 Task: Search one way flight ticket for 2 adults, 2 children, 2 infants in seat in first from St. Cloud: St. Cloud Regional Airport to Jacksonville: Albert J. Ellis Airport on 5-3-2023. Choice of flights is Sun country airlines. Number of bags: 1 checked bag. Price is upto 91000. Outbound departure time preference is 0:00.
Action: Mouse moved to (227, 342)
Screenshot: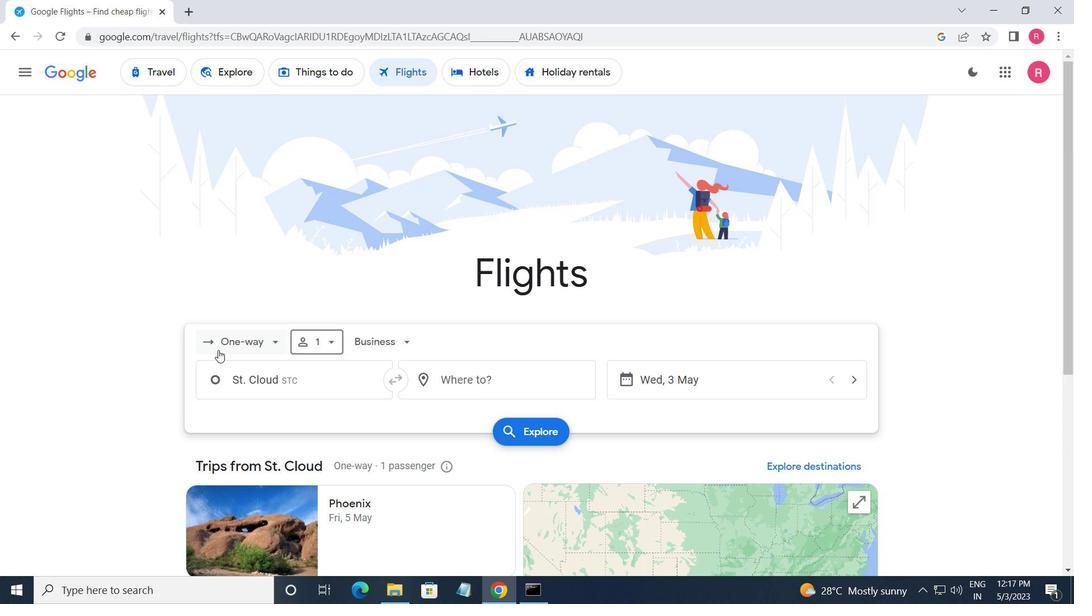 
Action: Mouse pressed left at (227, 342)
Screenshot: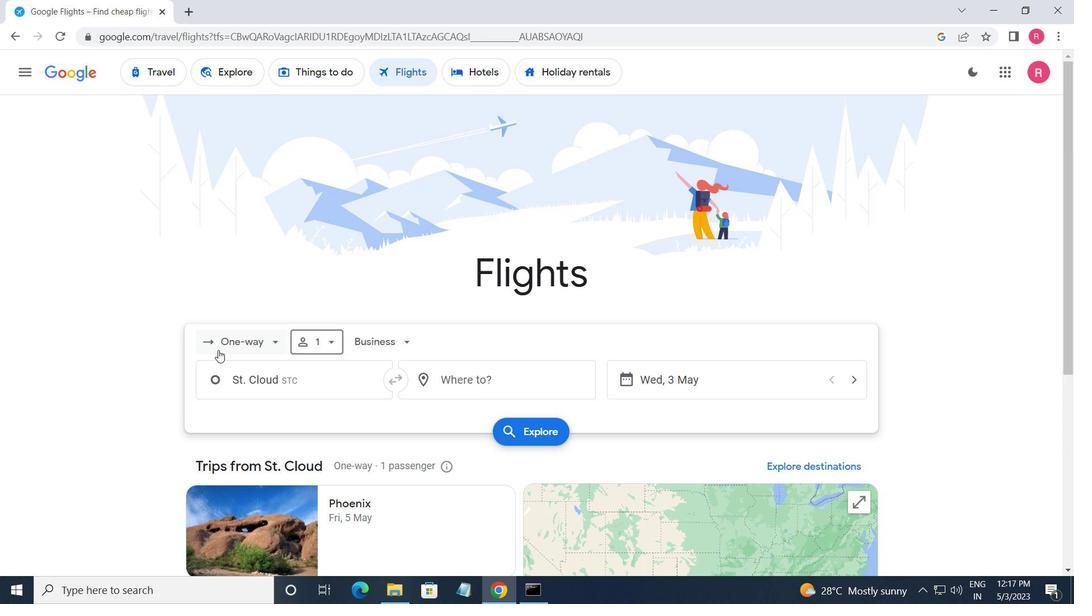 
Action: Mouse moved to (264, 412)
Screenshot: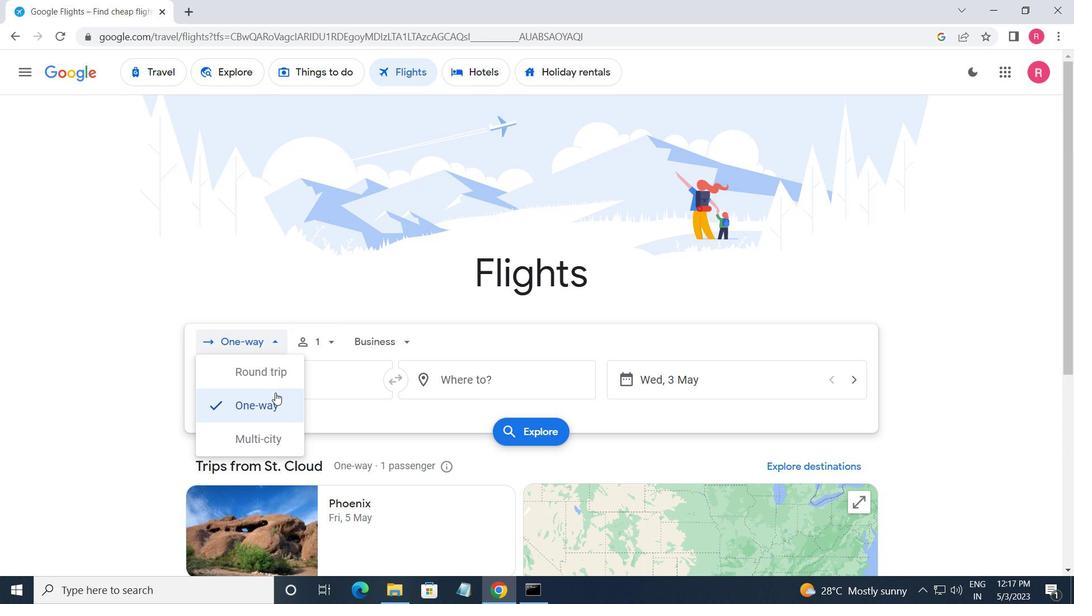 
Action: Mouse pressed left at (264, 412)
Screenshot: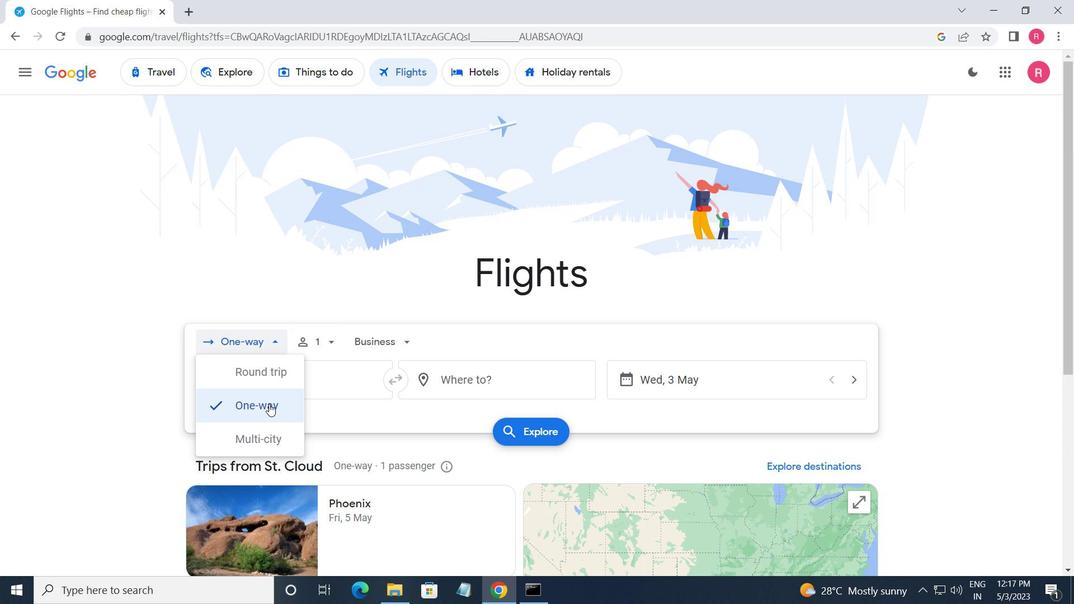 
Action: Mouse moved to (307, 344)
Screenshot: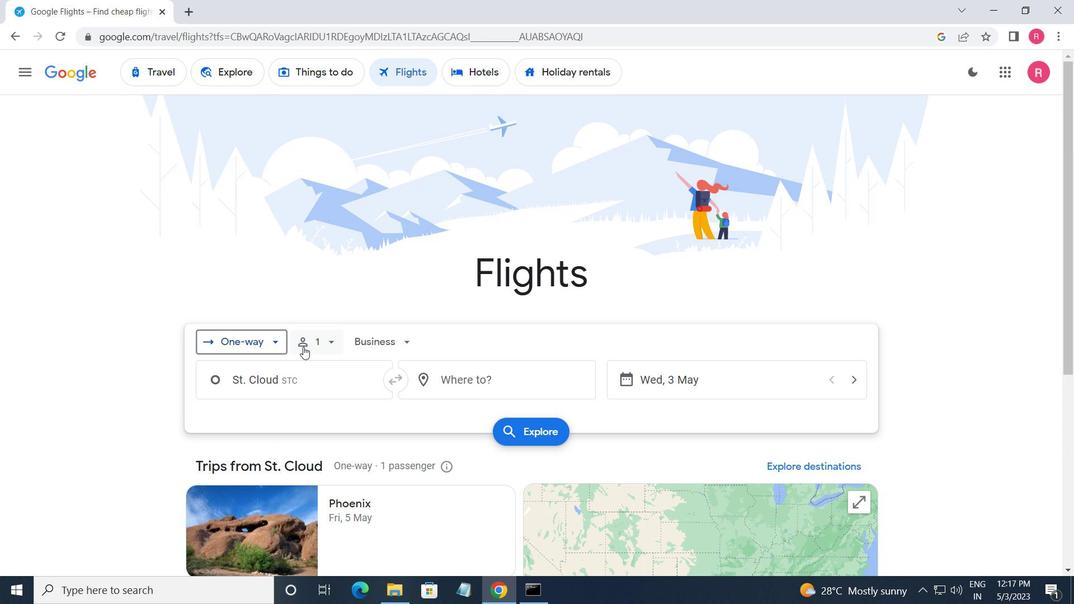 
Action: Mouse pressed left at (307, 344)
Screenshot: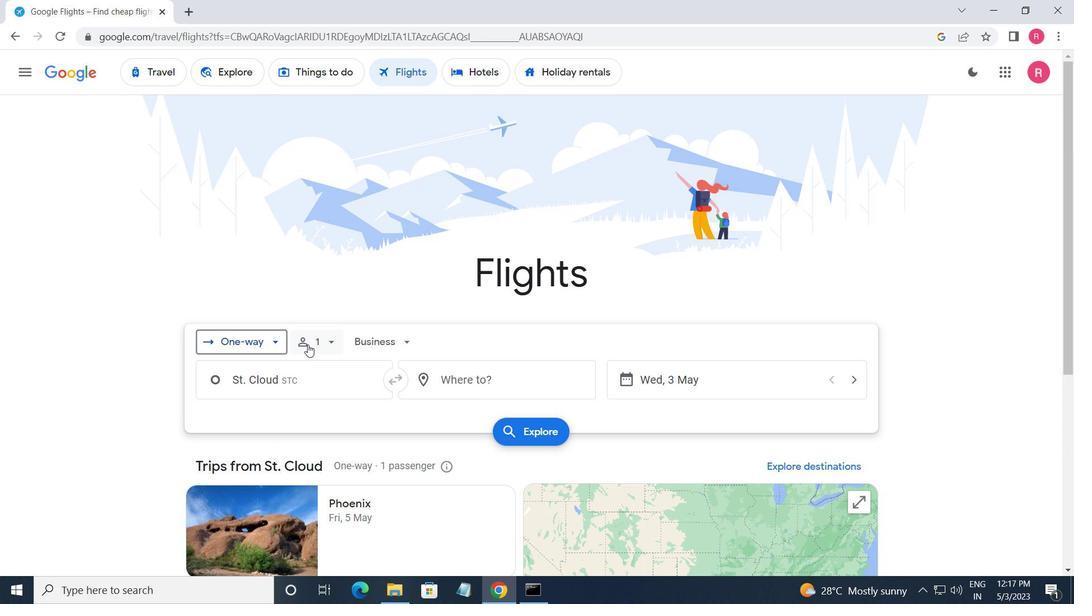 
Action: Mouse moved to (430, 371)
Screenshot: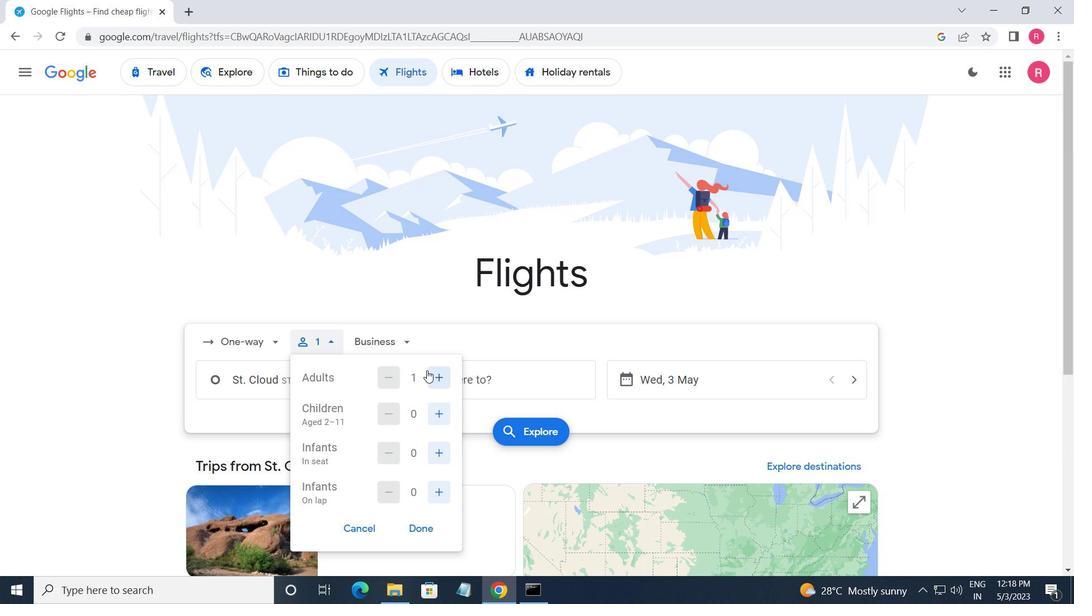 
Action: Mouse pressed left at (430, 371)
Screenshot: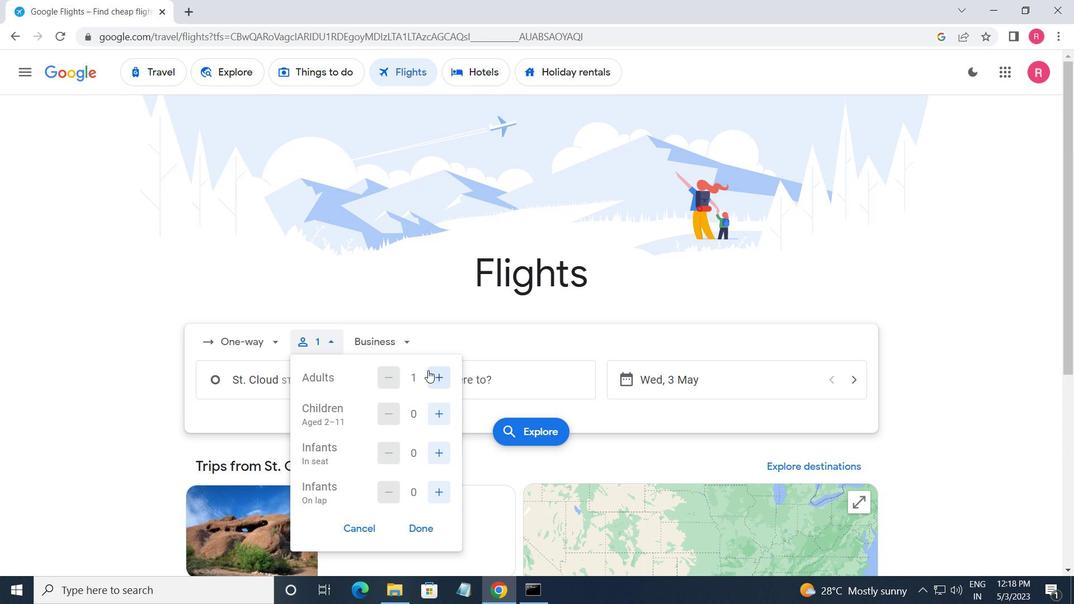 
Action: Mouse moved to (444, 414)
Screenshot: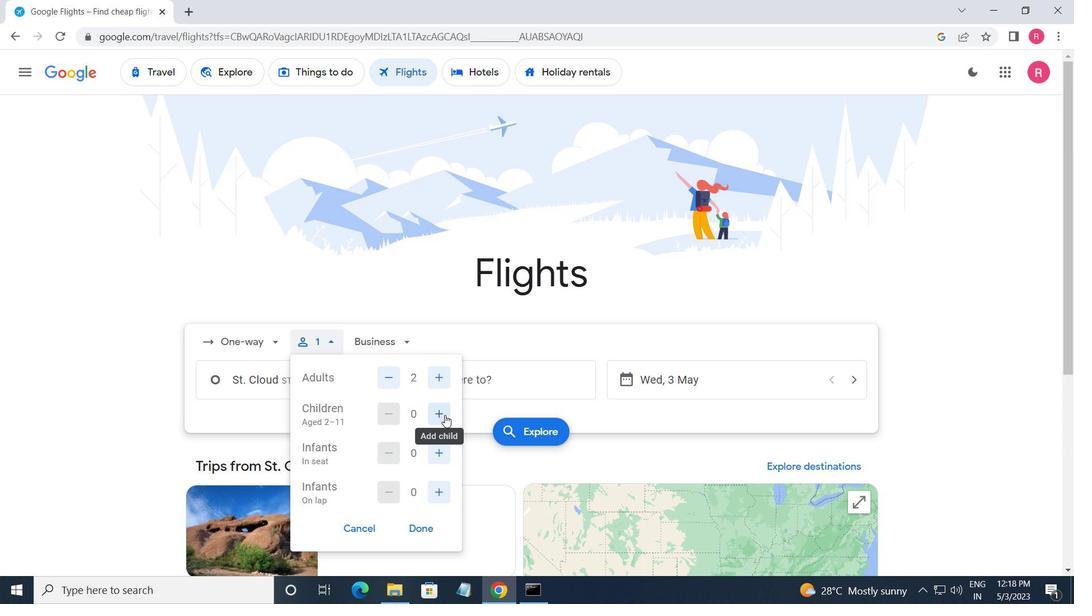 
Action: Mouse pressed left at (444, 414)
Screenshot: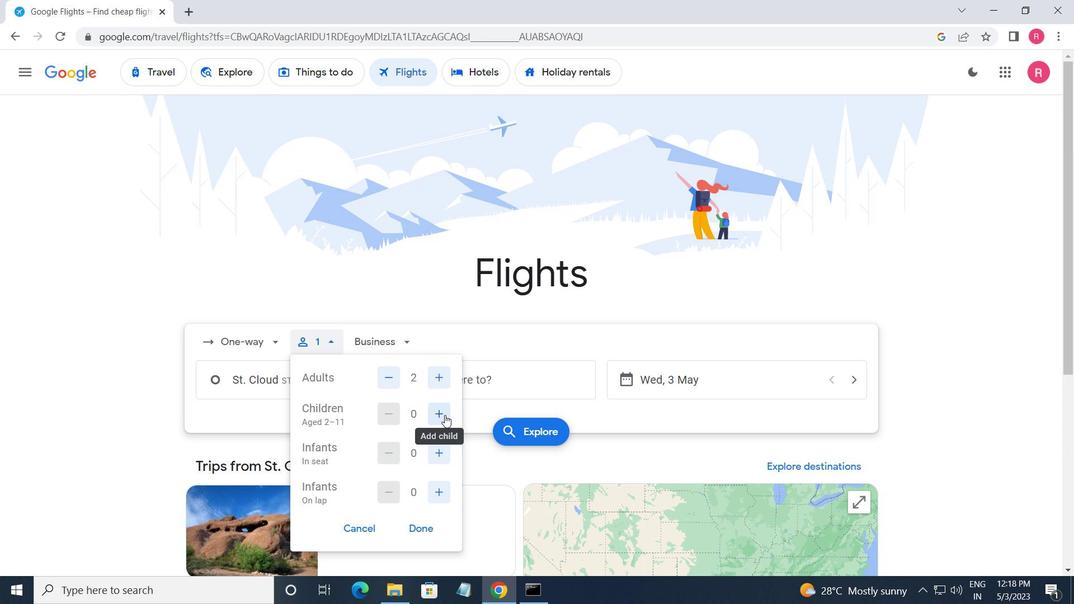 
Action: Mouse pressed left at (444, 414)
Screenshot: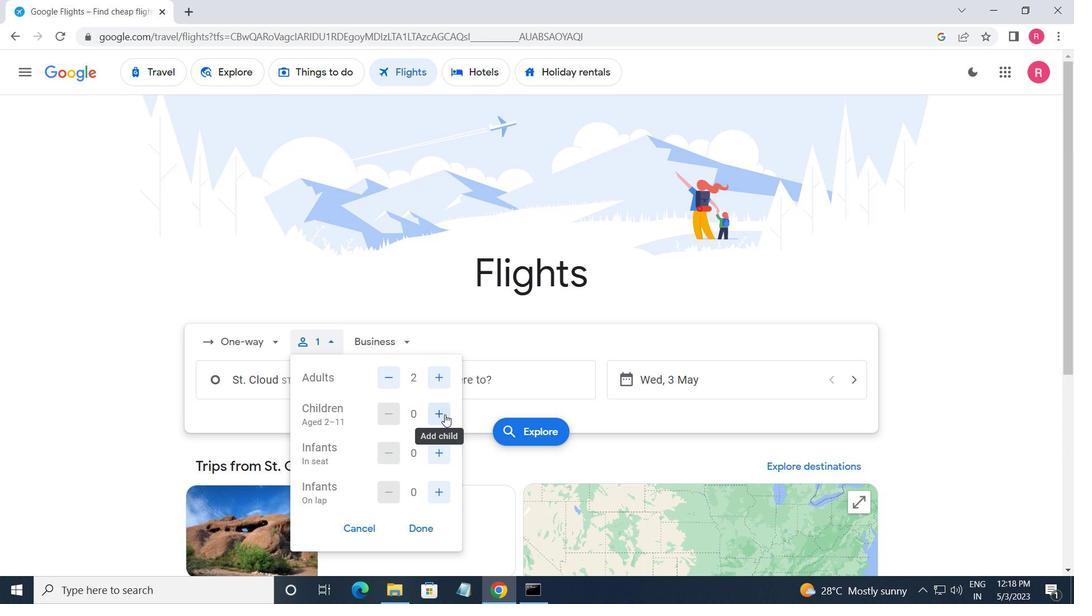 
Action: Mouse moved to (438, 445)
Screenshot: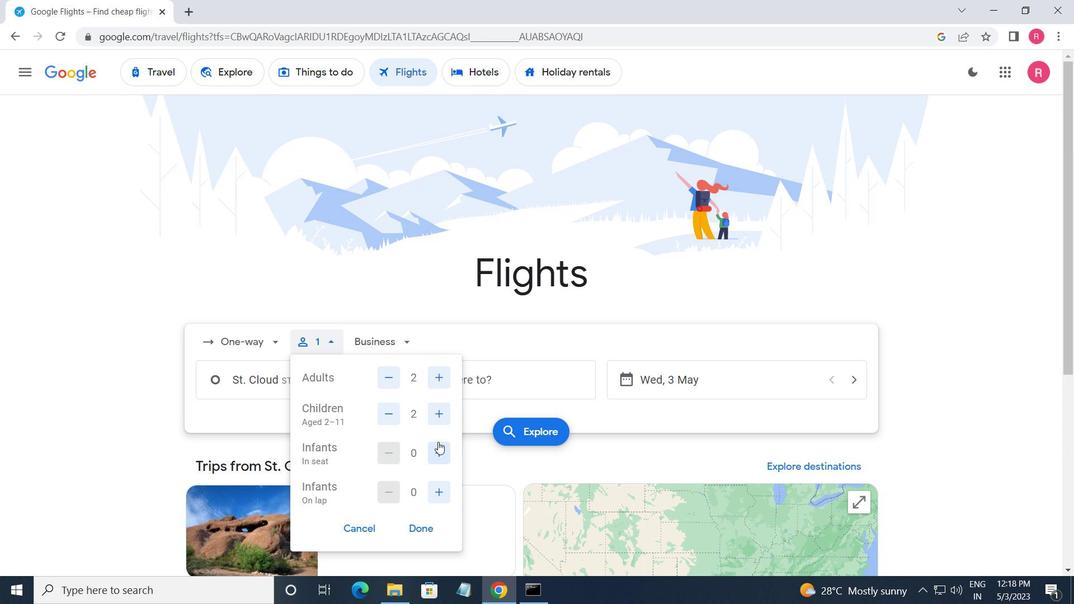 
Action: Mouse pressed left at (438, 445)
Screenshot: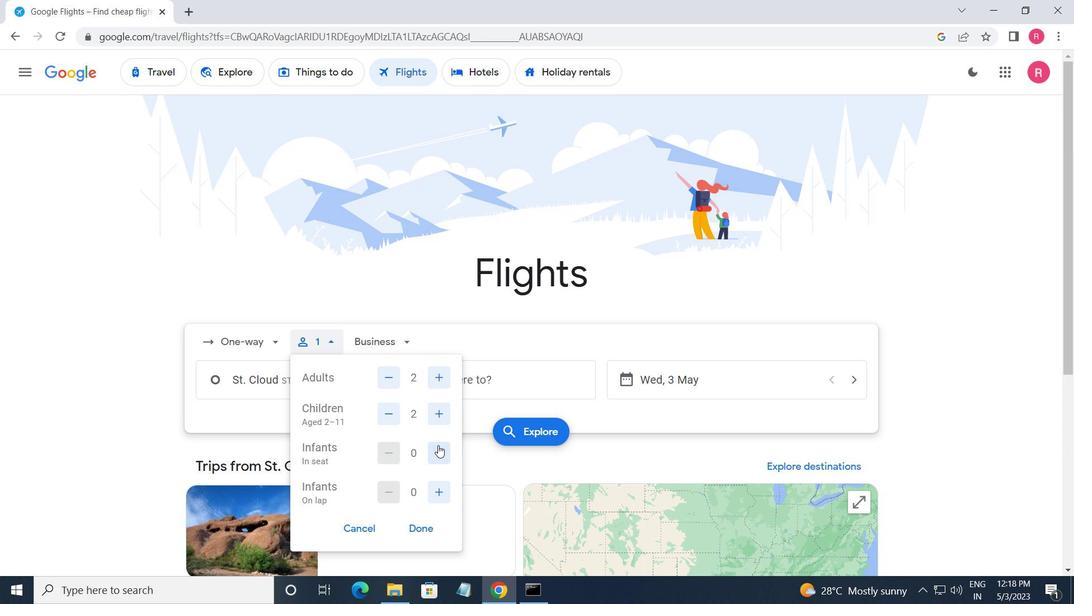
Action: Mouse pressed left at (438, 445)
Screenshot: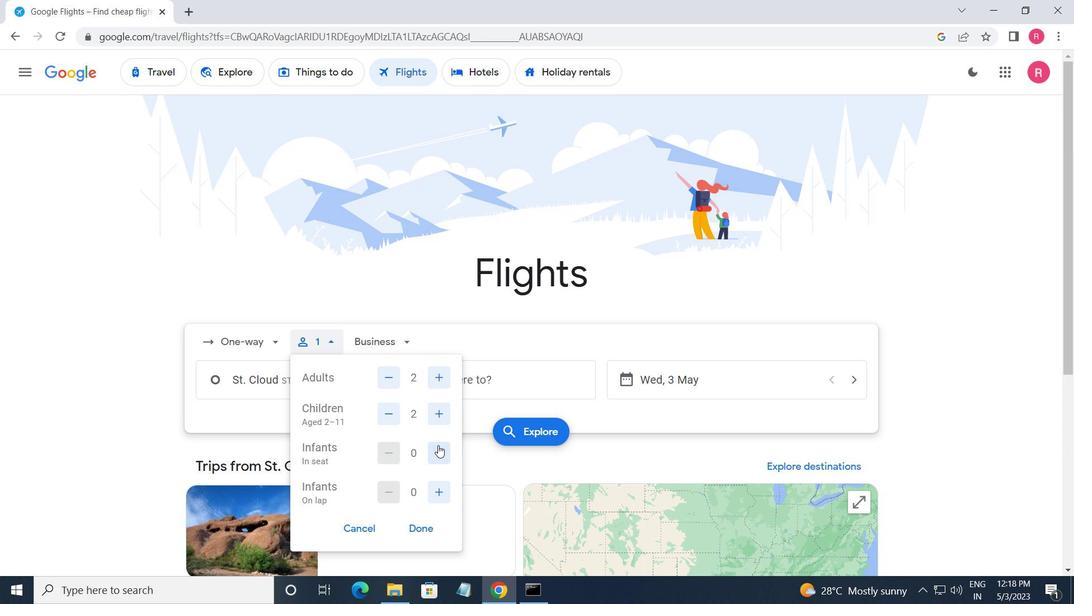 
Action: Mouse moved to (386, 336)
Screenshot: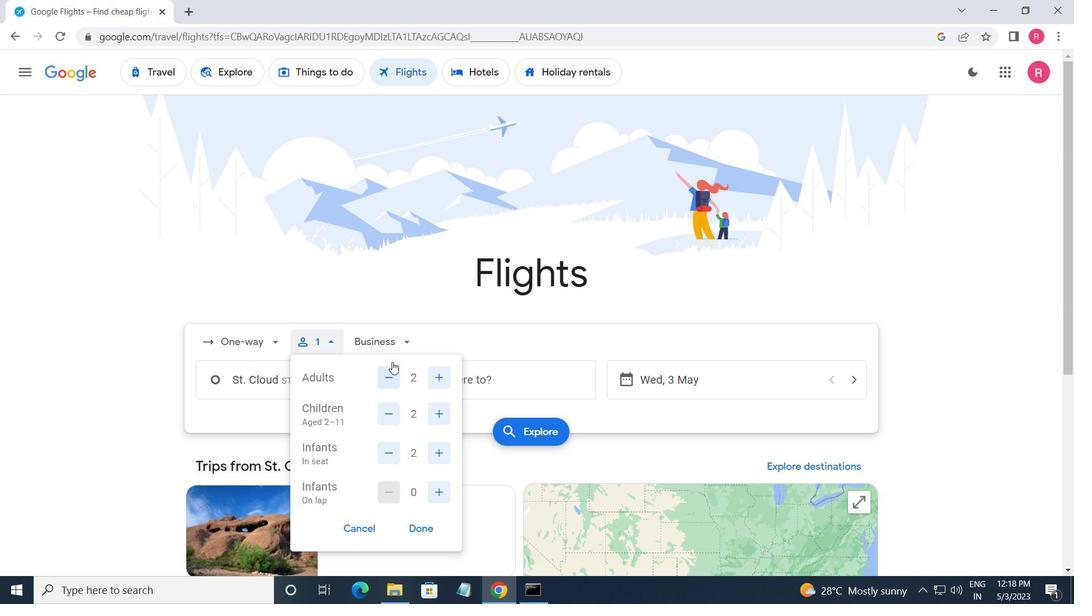 
Action: Mouse pressed left at (386, 336)
Screenshot: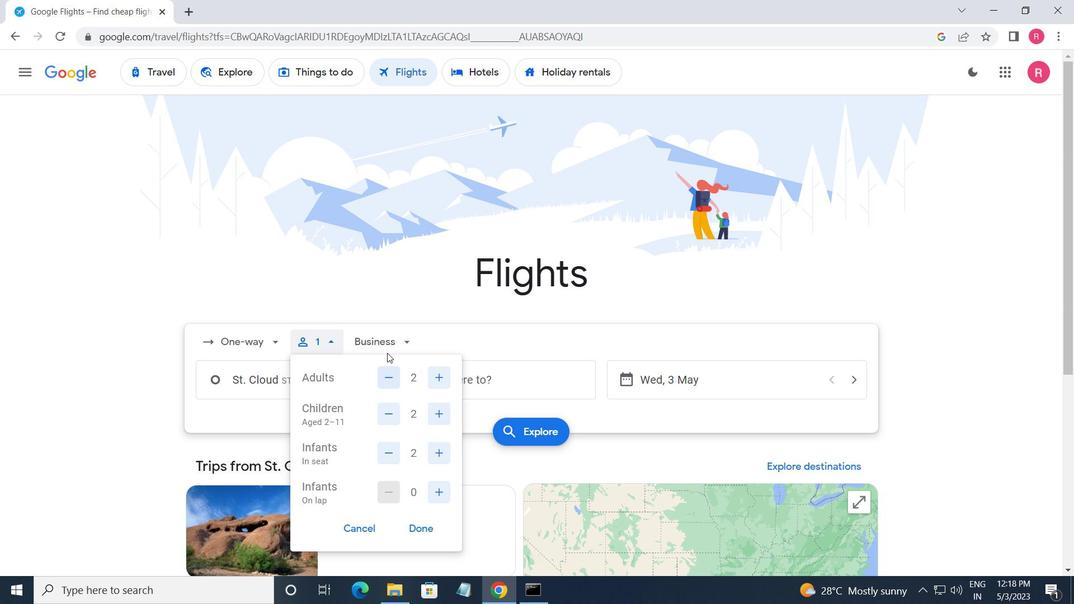 
Action: Mouse moved to (422, 473)
Screenshot: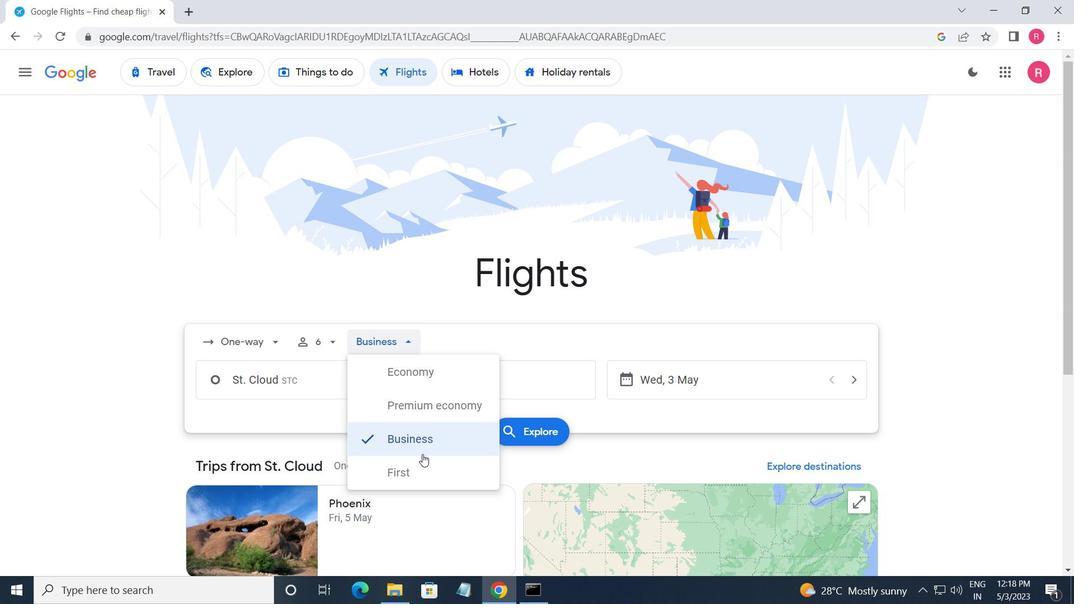 
Action: Mouse pressed left at (422, 473)
Screenshot: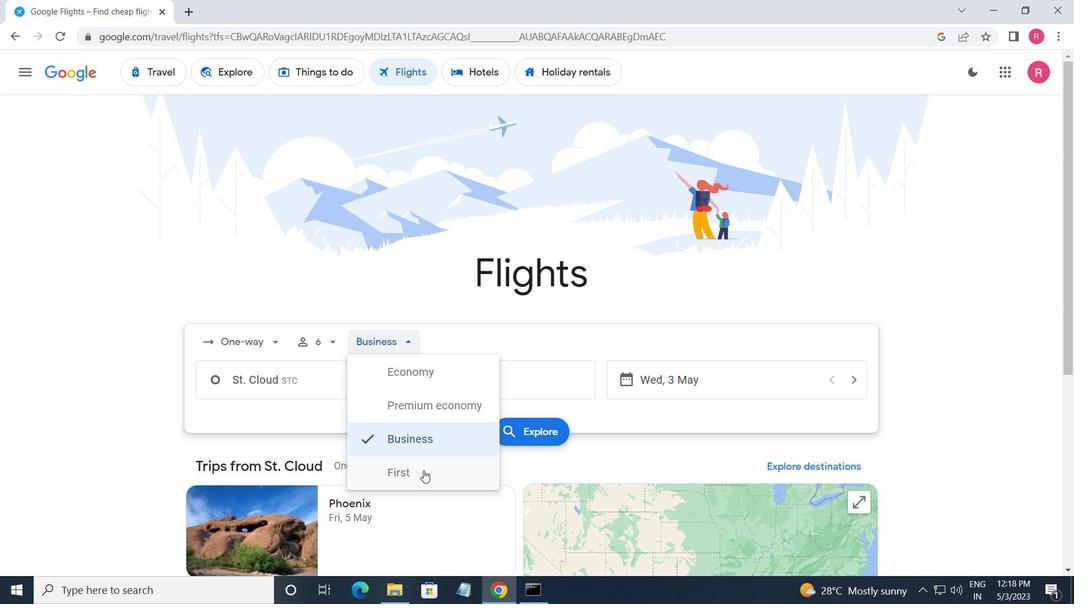 
Action: Mouse moved to (312, 384)
Screenshot: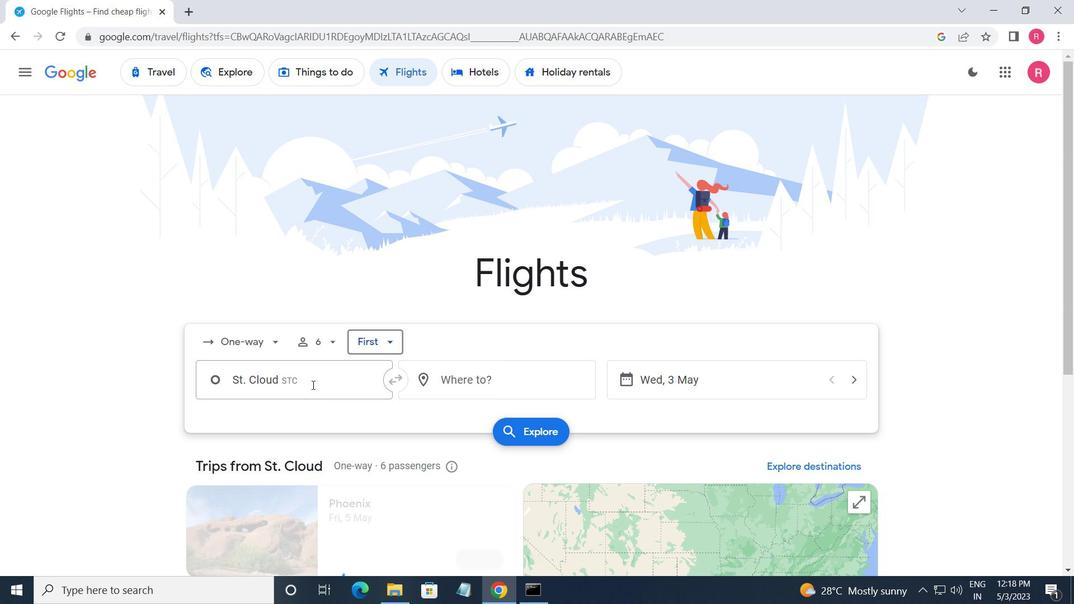 
Action: Mouse pressed left at (312, 384)
Screenshot: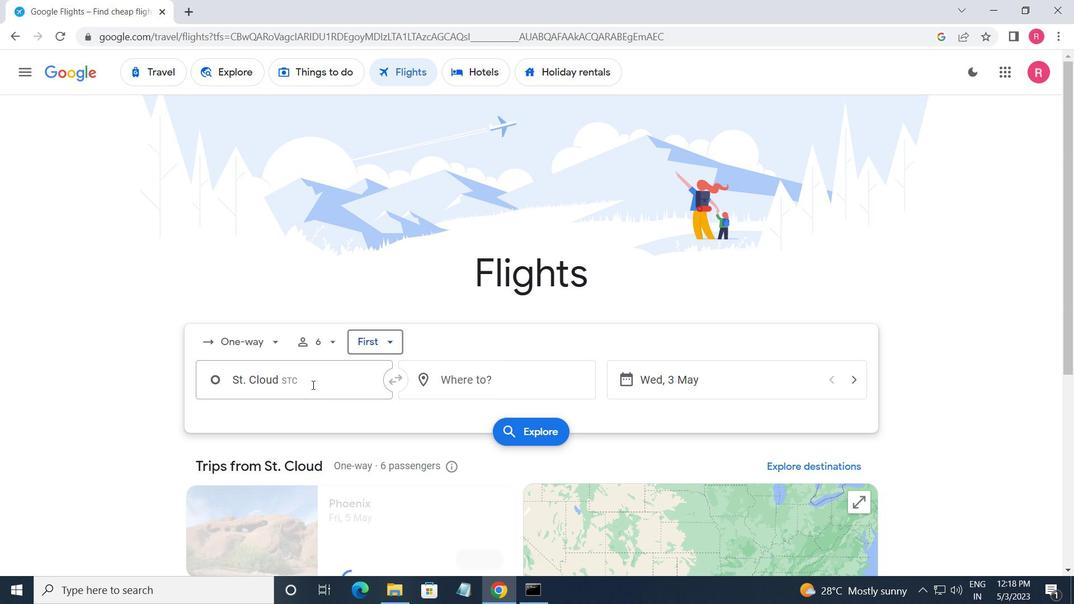 
Action: Mouse moved to (327, 491)
Screenshot: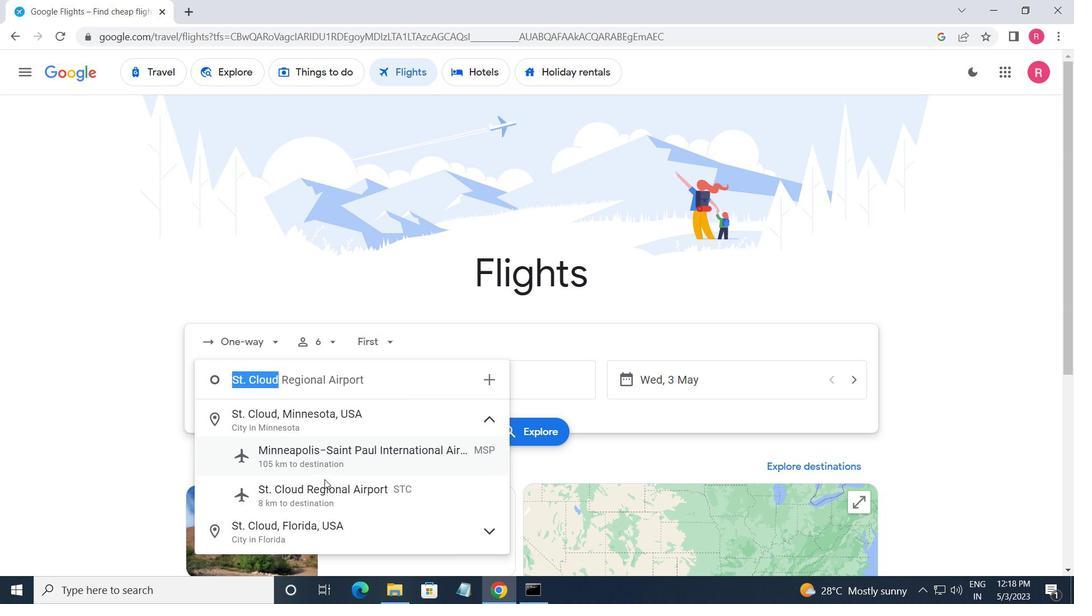 
Action: Mouse pressed left at (327, 491)
Screenshot: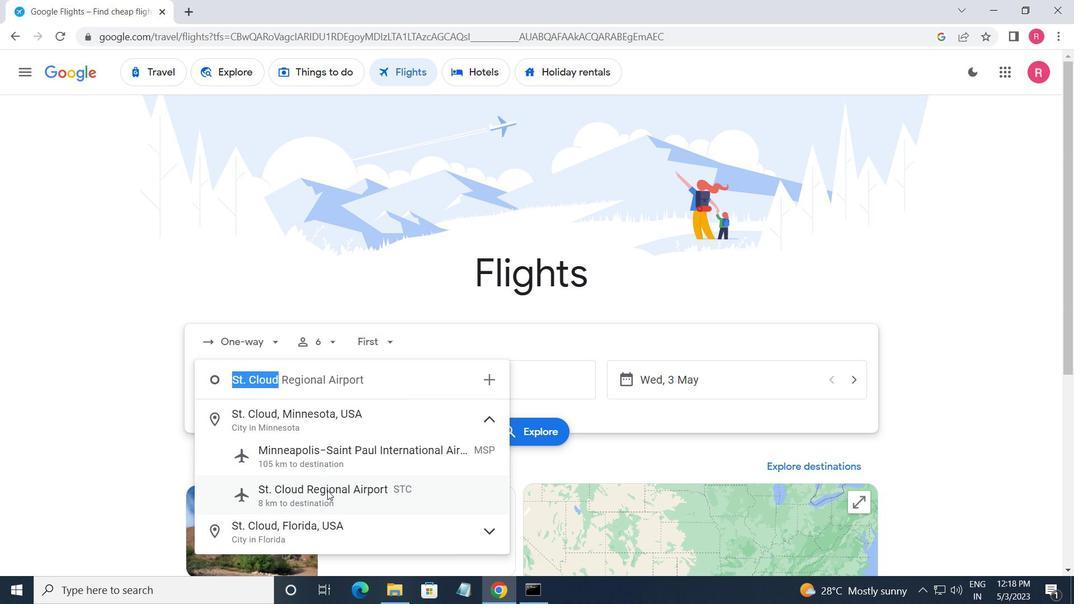 
Action: Mouse moved to (455, 379)
Screenshot: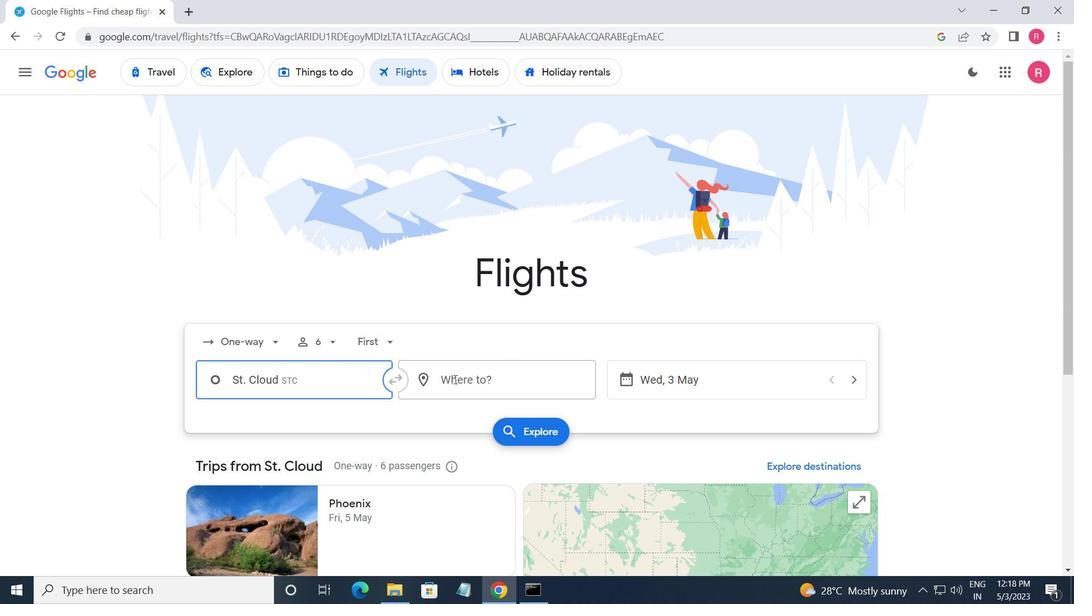 
Action: Mouse pressed left at (455, 379)
Screenshot: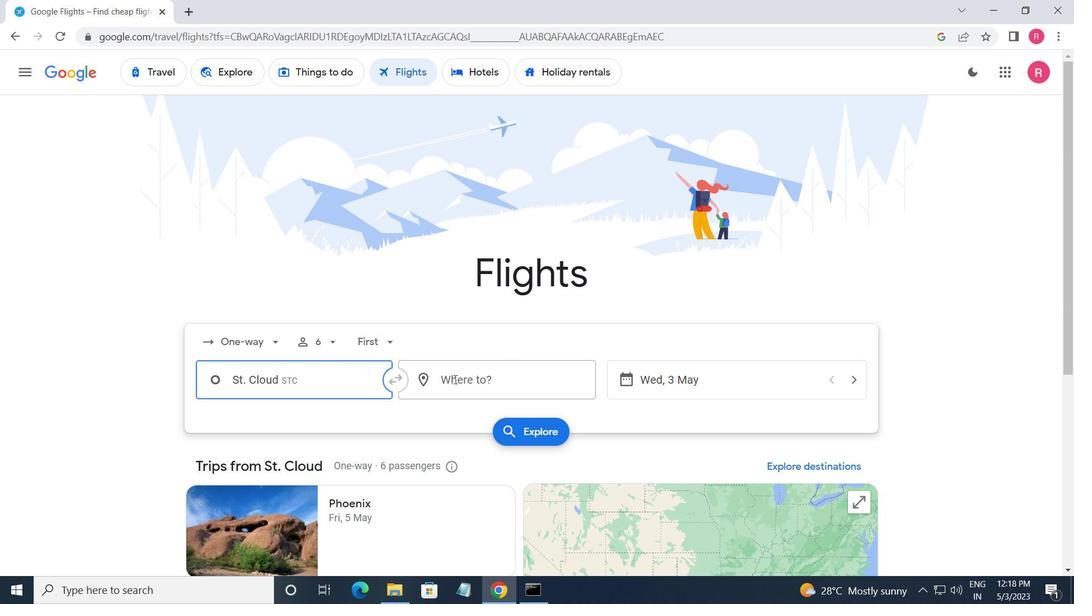 
Action: Mouse moved to (490, 520)
Screenshot: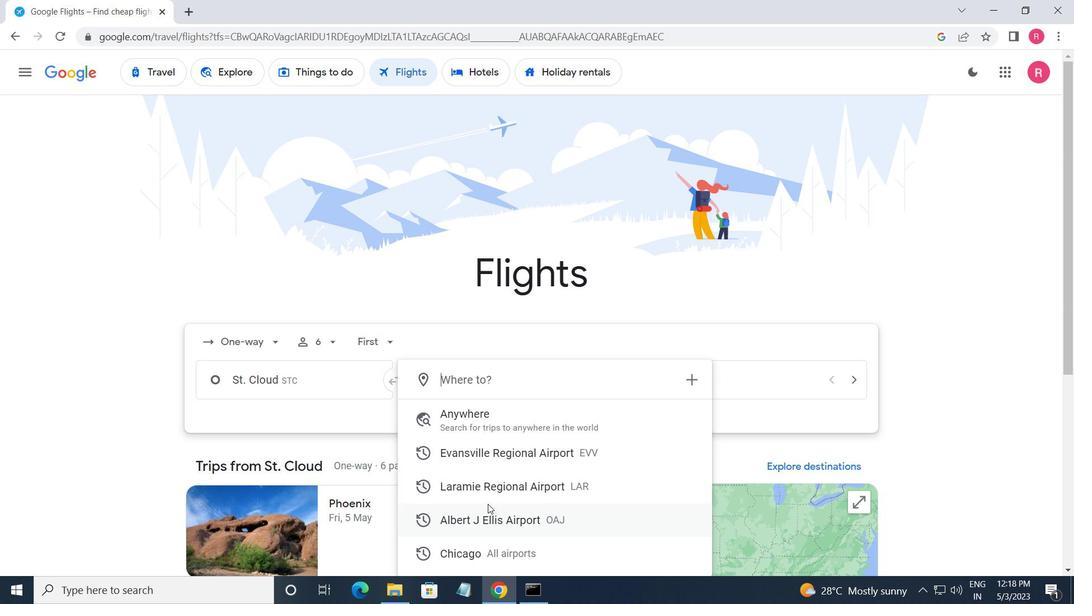 
Action: Mouse pressed left at (490, 520)
Screenshot: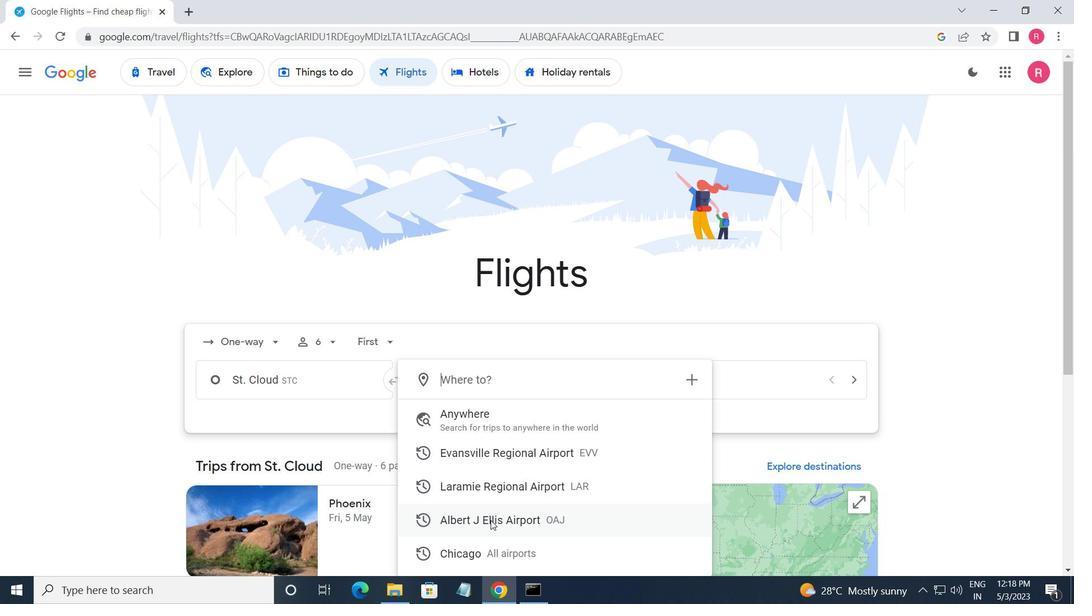 
Action: Mouse moved to (750, 384)
Screenshot: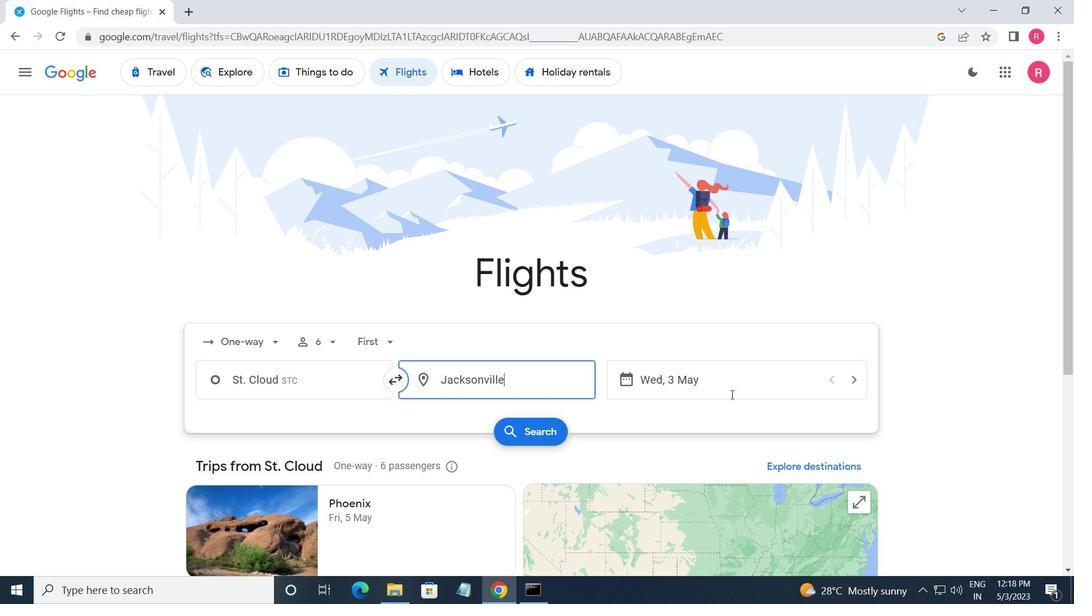 
Action: Mouse pressed left at (750, 384)
Screenshot: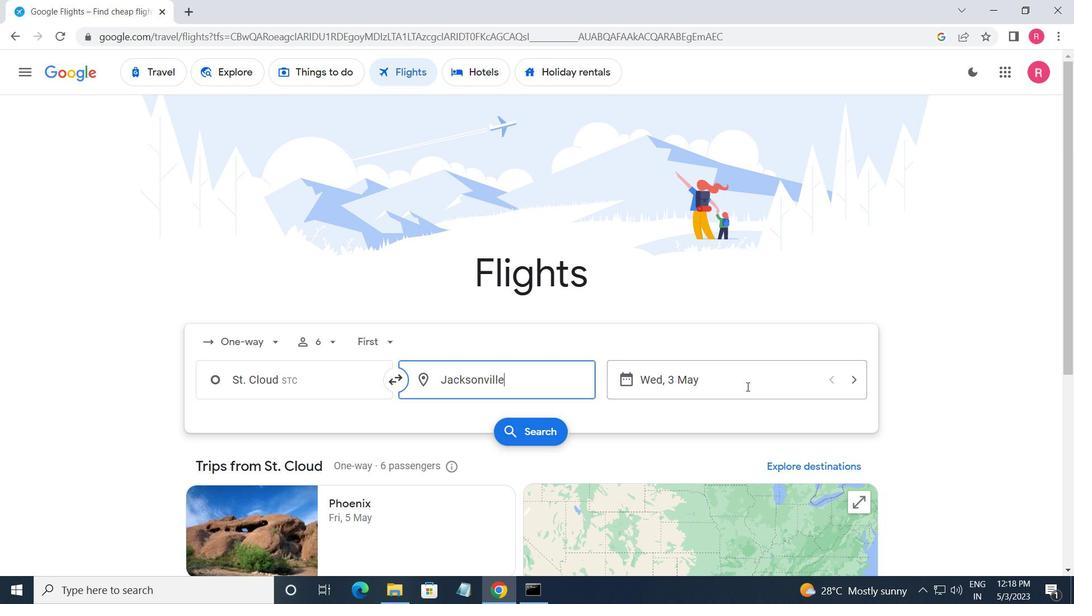 
Action: Mouse moved to (474, 318)
Screenshot: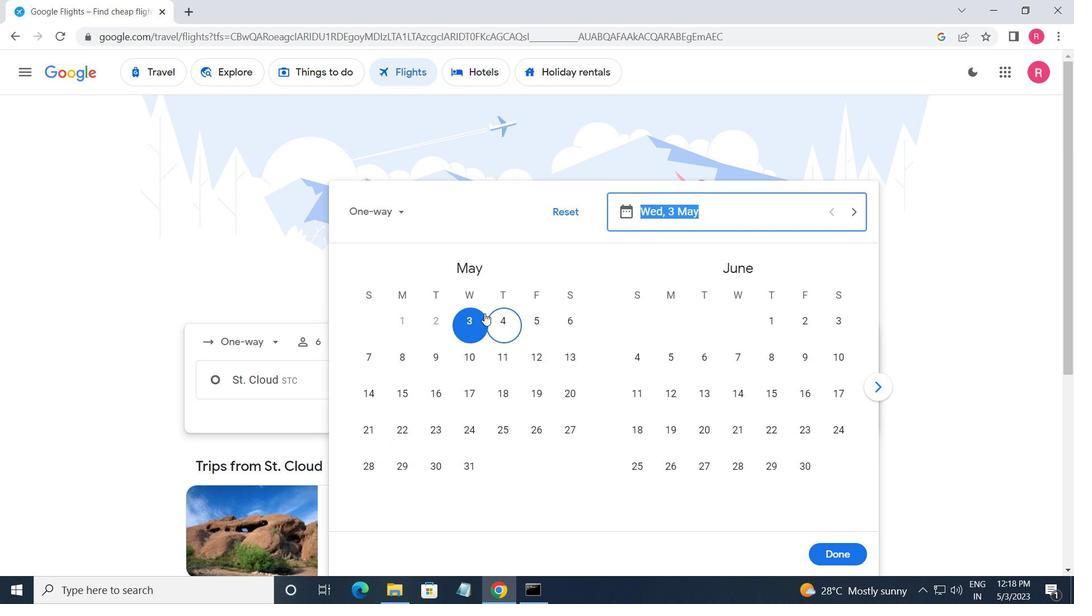 
Action: Mouse pressed left at (474, 318)
Screenshot: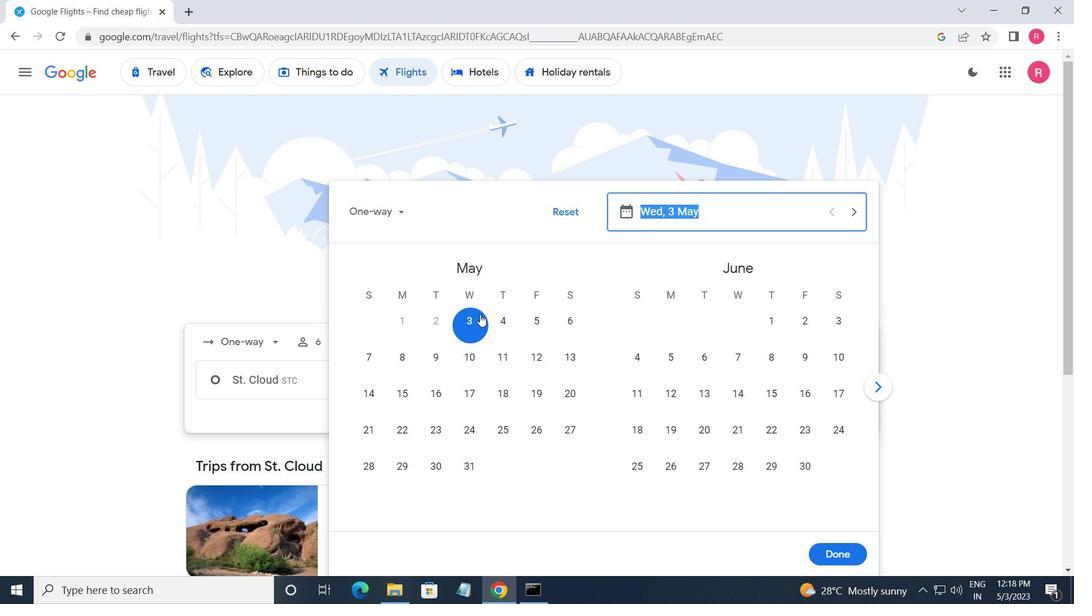 
Action: Mouse moved to (831, 557)
Screenshot: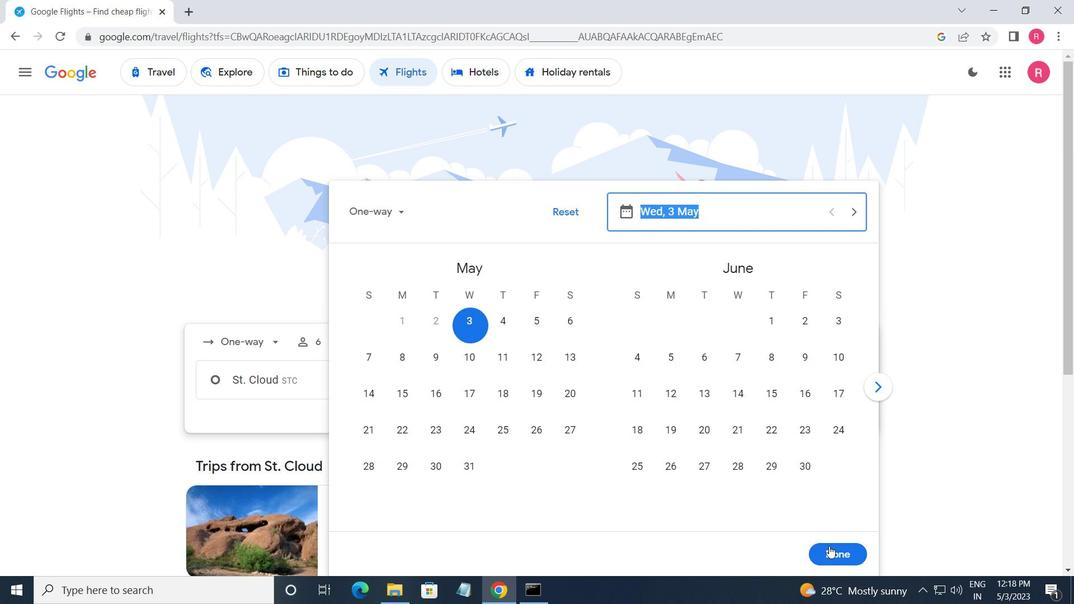 
Action: Mouse pressed left at (831, 557)
Screenshot: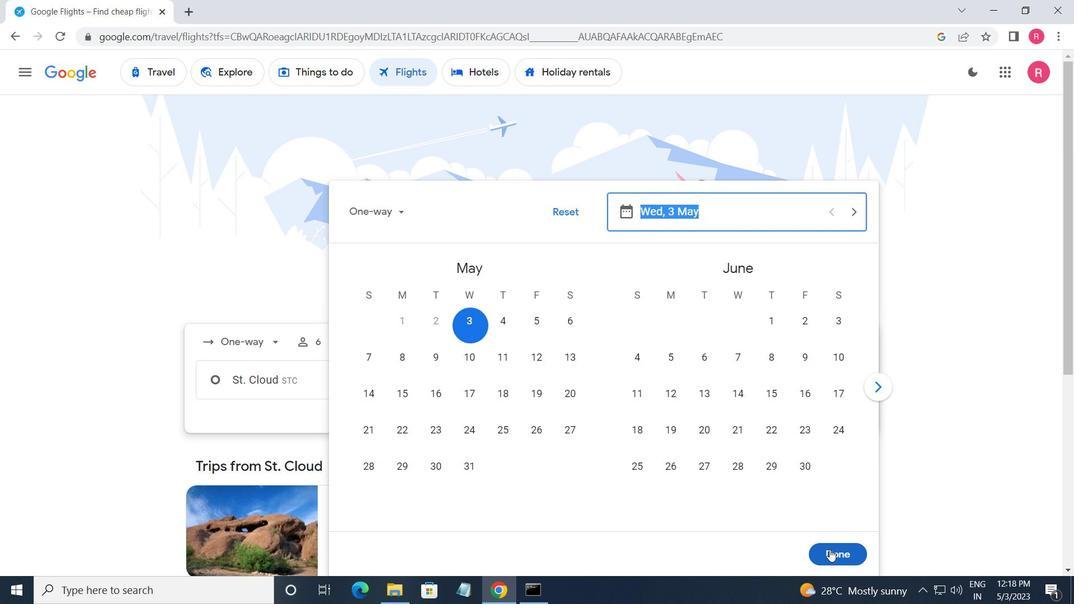 
Action: Mouse moved to (527, 435)
Screenshot: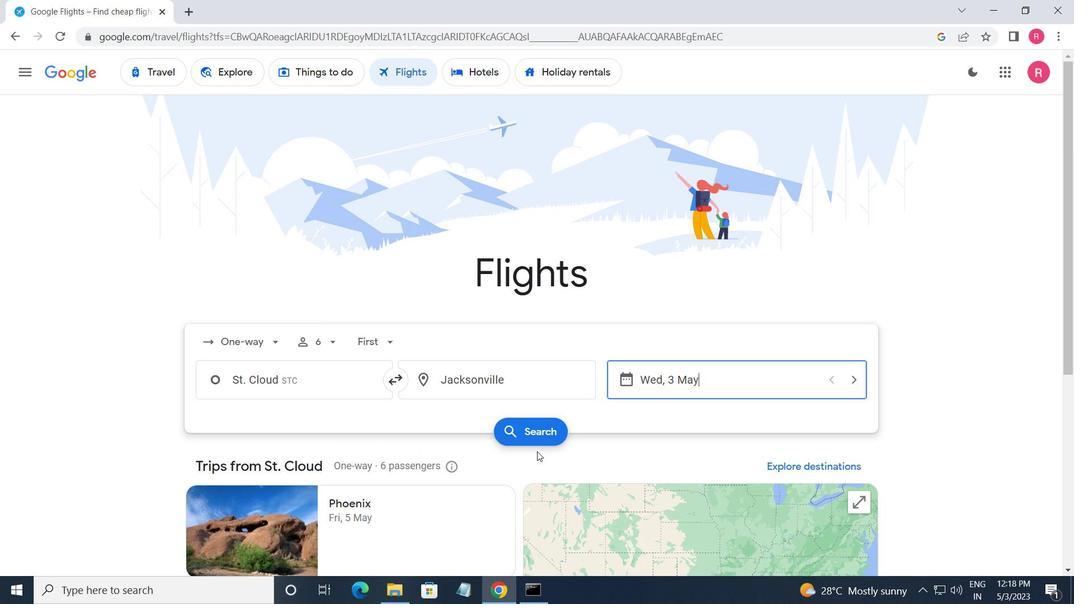 
Action: Mouse pressed left at (527, 435)
Screenshot: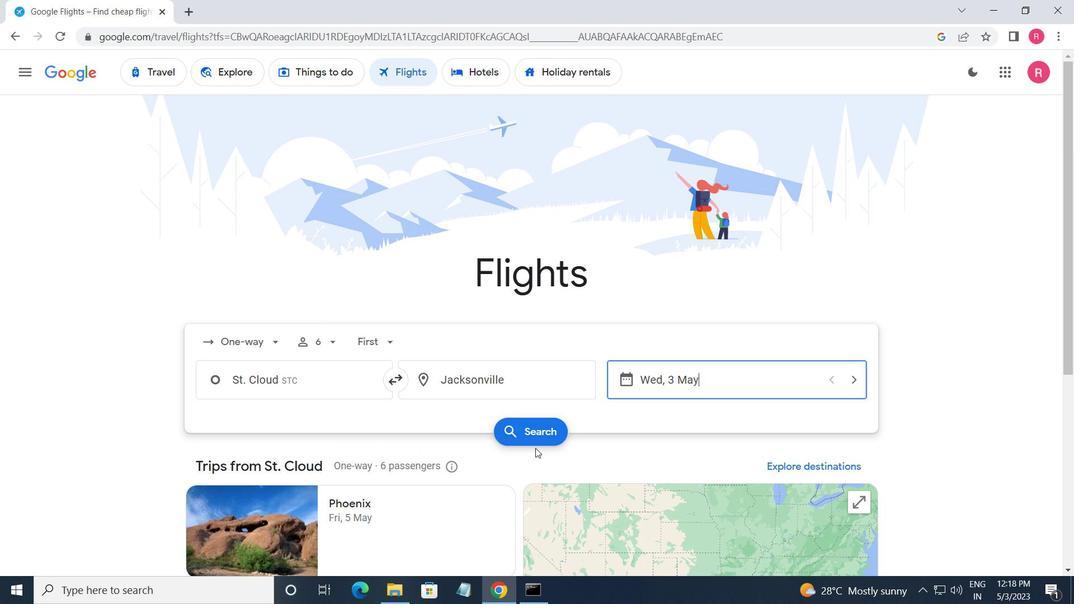 
Action: Mouse moved to (200, 211)
Screenshot: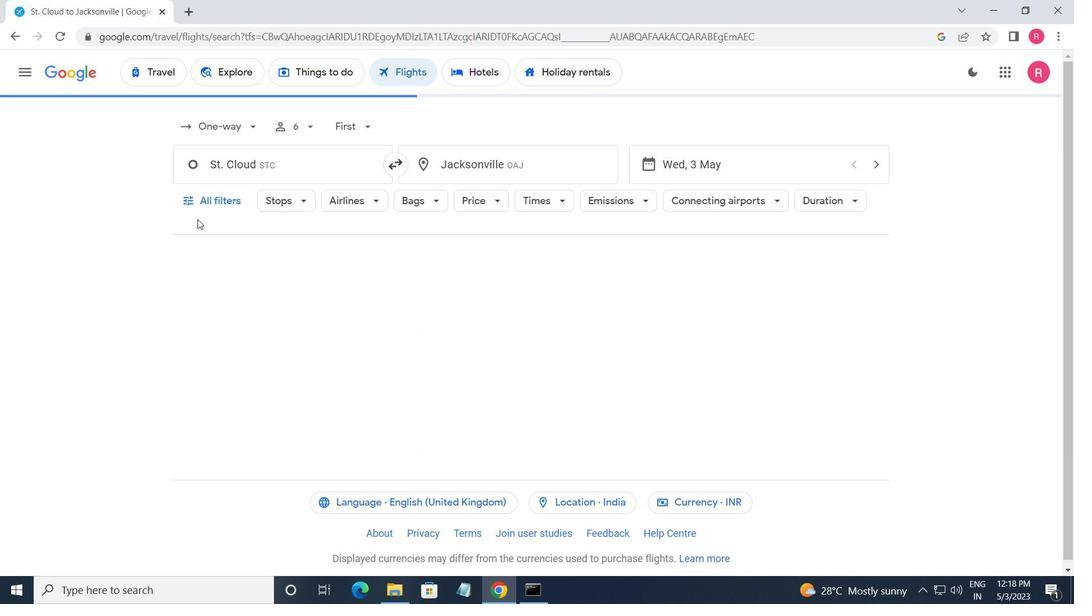 
Action: Mouse pressed left at (200, 211)
Screenshot: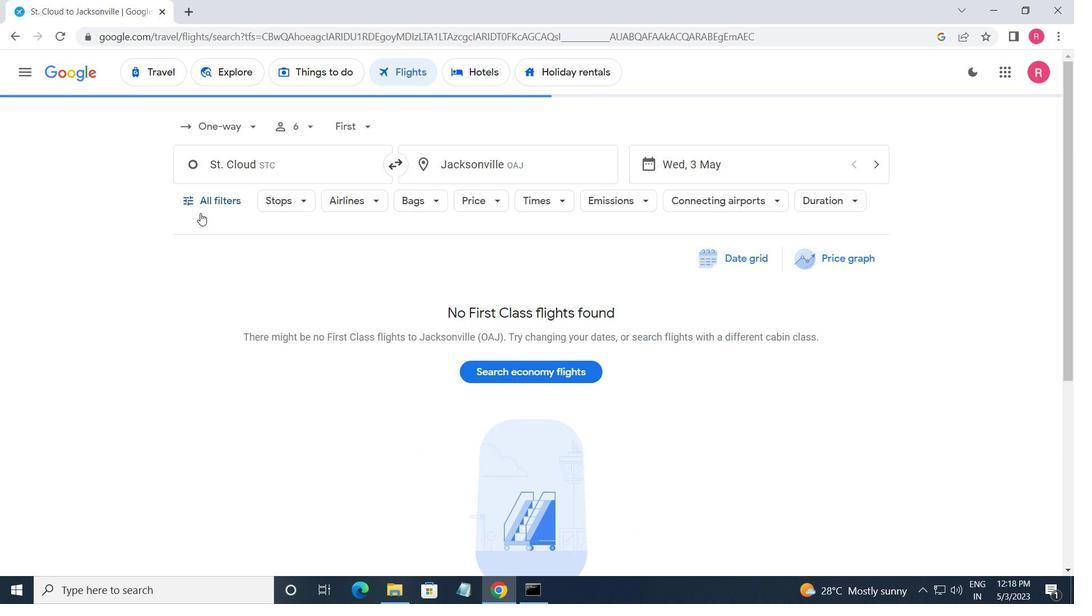 
Action: Mouse moved to (256, 335)
Screenshot: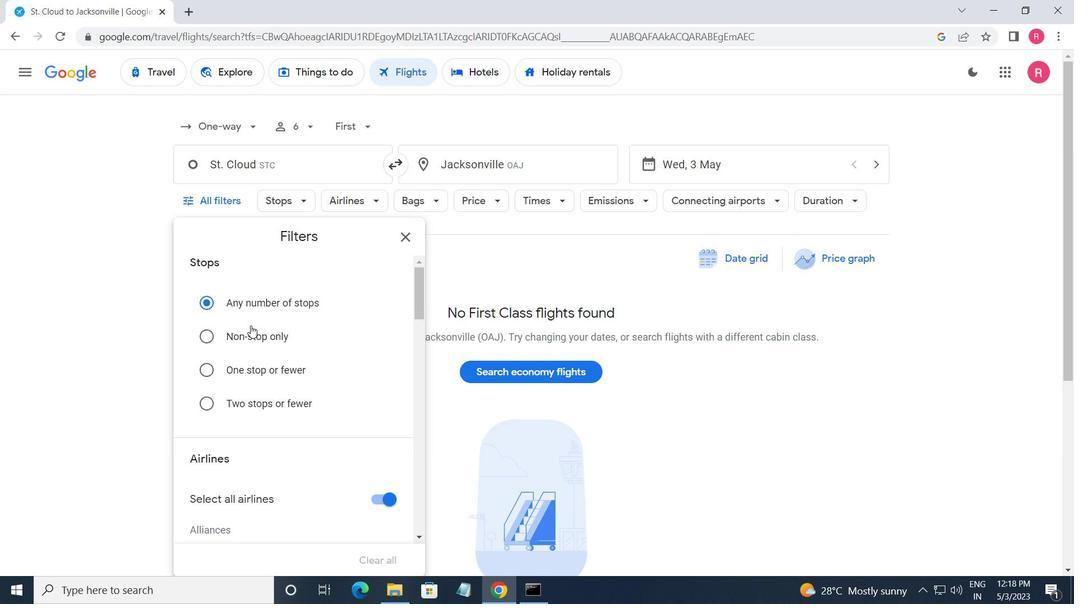 
Action: Mouse scrolled (256, 334) with delta (0, 0)
Screenshot: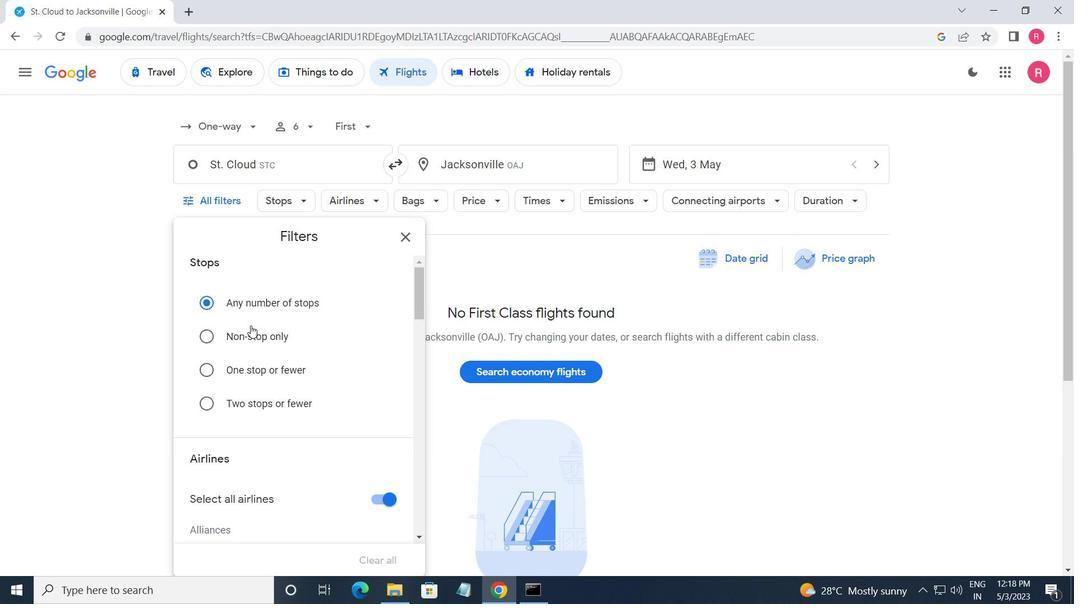 
Action: Mouse moved to (260, 337)
Screenshot: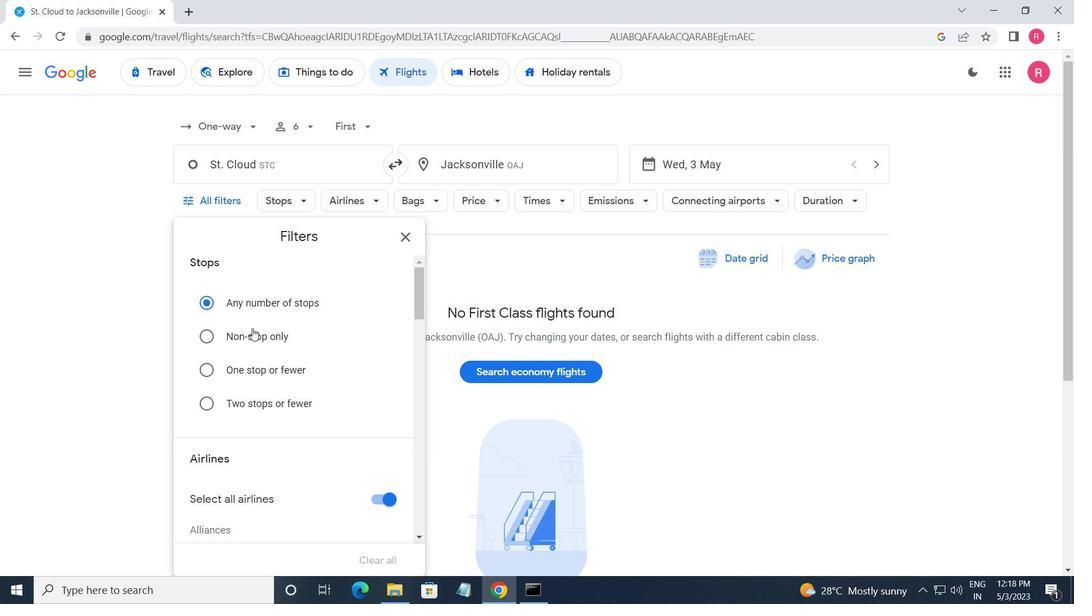 
Action: Mouse scrolled (260, 337) with delta (0, 0)
Screenshot: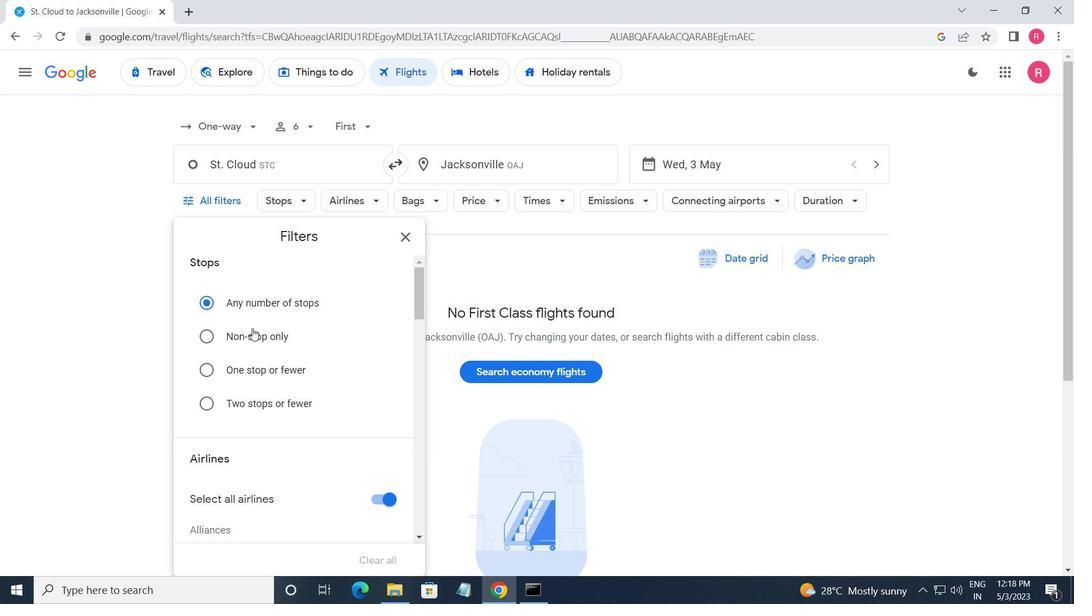 
Action: Mouse moved to (260, 337)
Screenshot: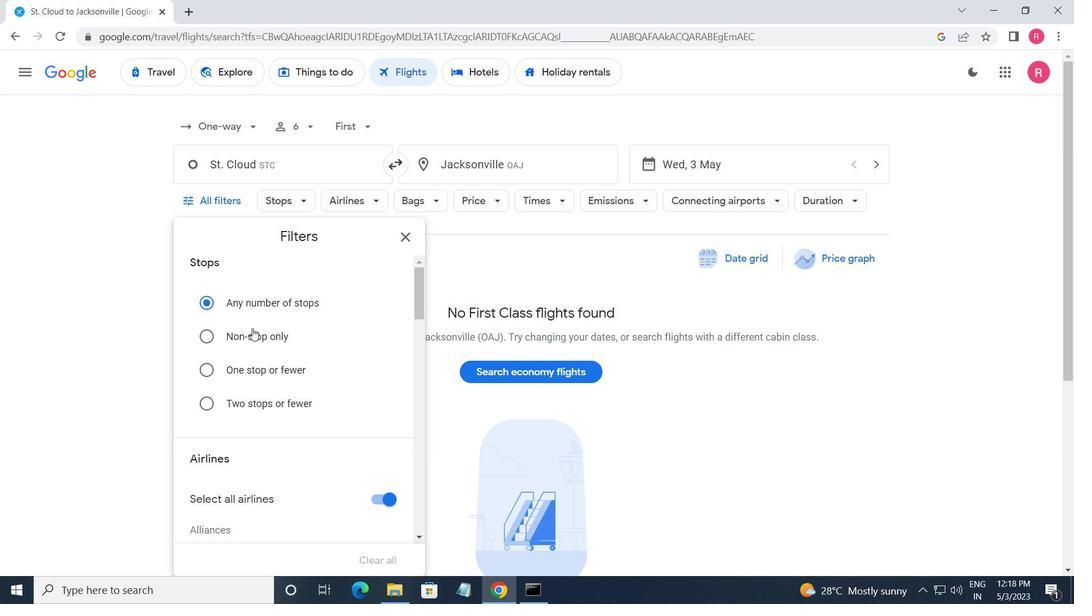 
Action: Mouse scrolled (260, 337) with delta (0, 0)
Screenshot: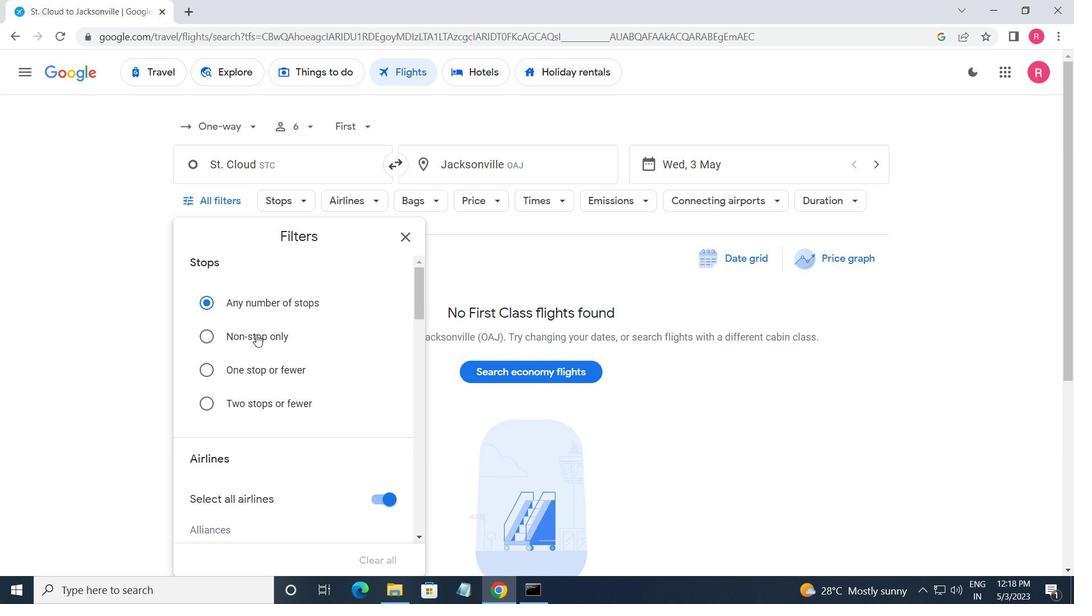 
Action: Mouse scrolled (260, 337) with delta (0, 0)
Screenshot: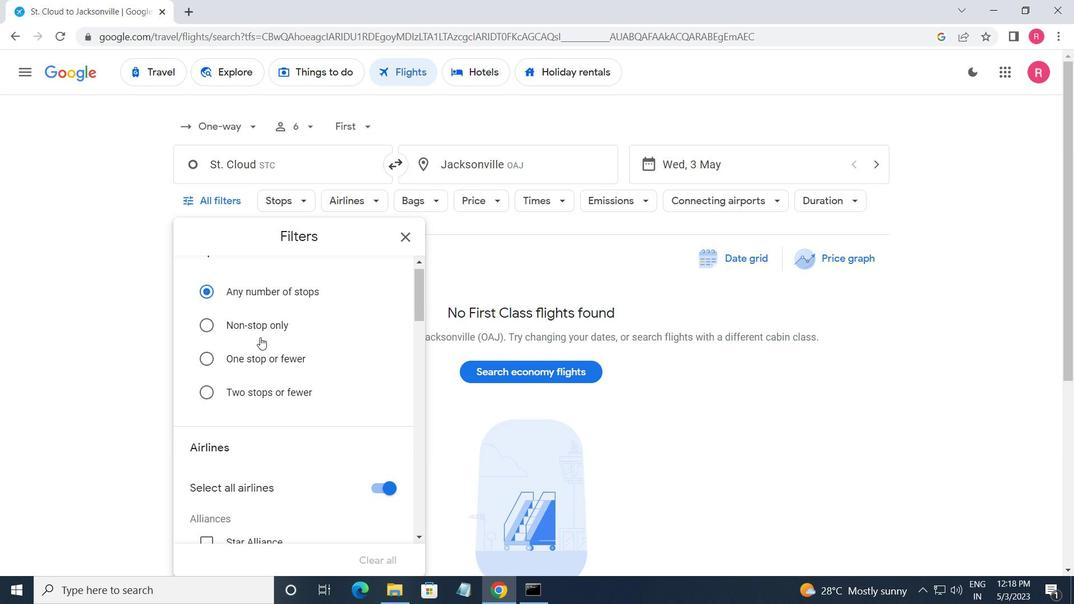 
Action: Mouse moved to (261, 337)
Screenshot: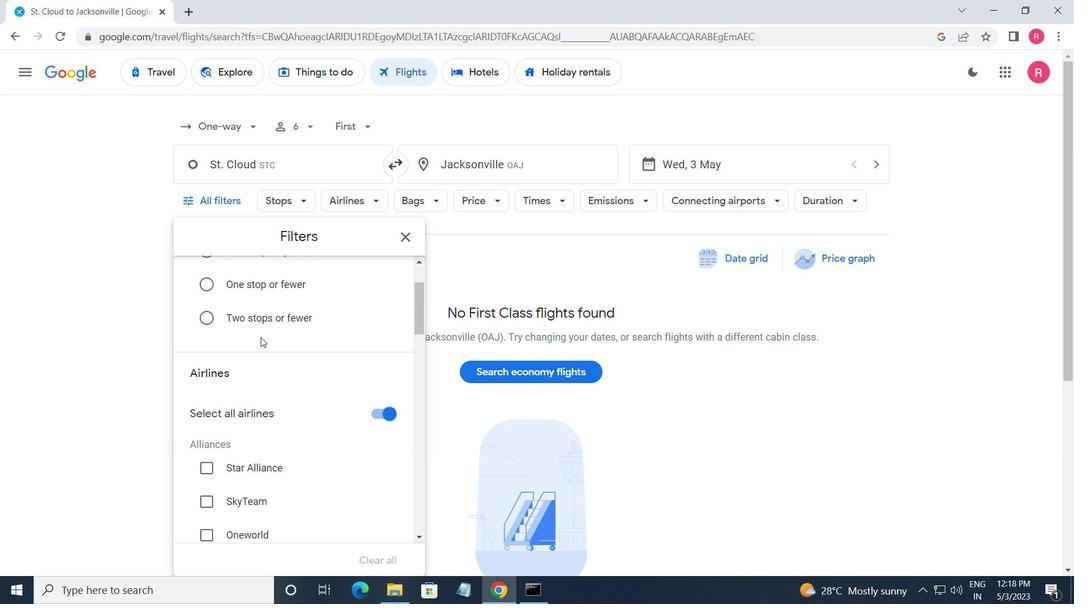 
Action: Mouse scrolled (261, 337) with delta (0, 0)
Screenshot: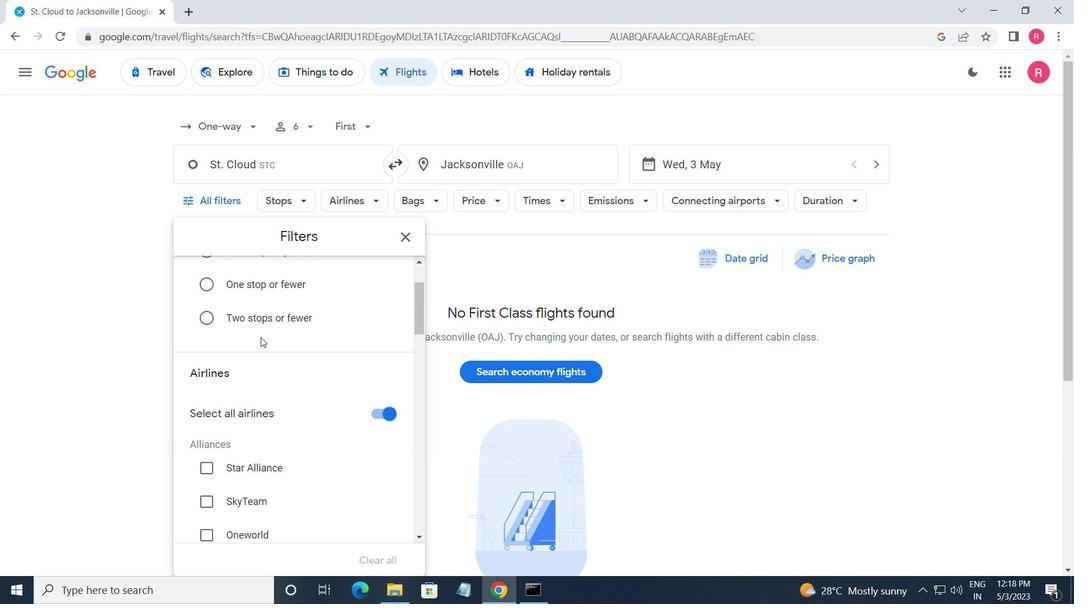 
Action: Mouse moved to (261, 335)
Screenshot: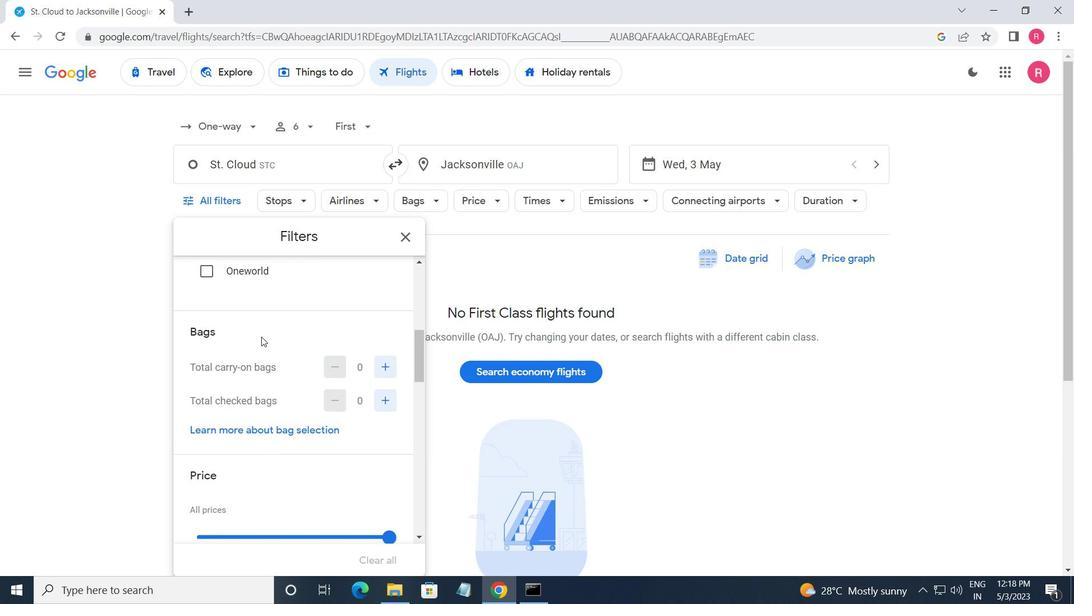 
Action: Mouse scrolled (261, 336) with delta (0, 0)
Screenshot: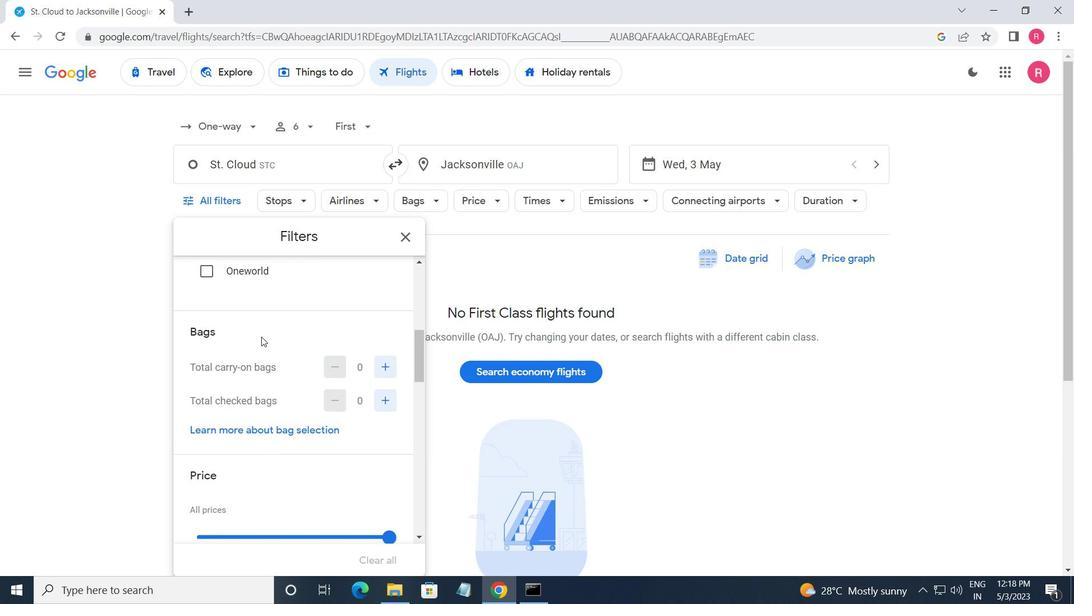 
Action: Mouse moved to (261, 333)
Screenshot: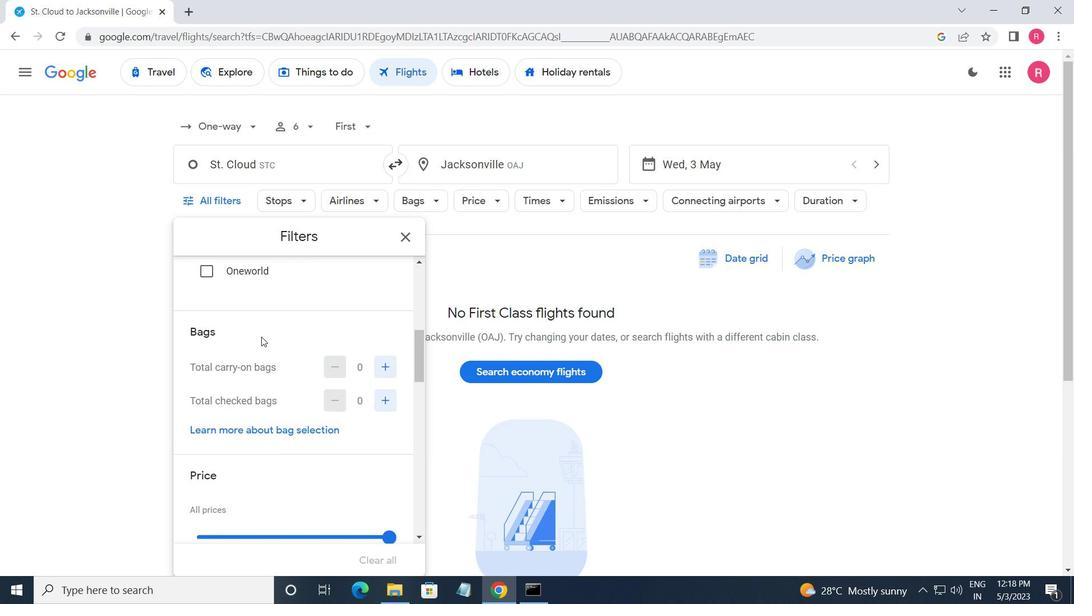 
Action: Mouse scrolled (261, 333) with delta (0, 0)
Screenshot: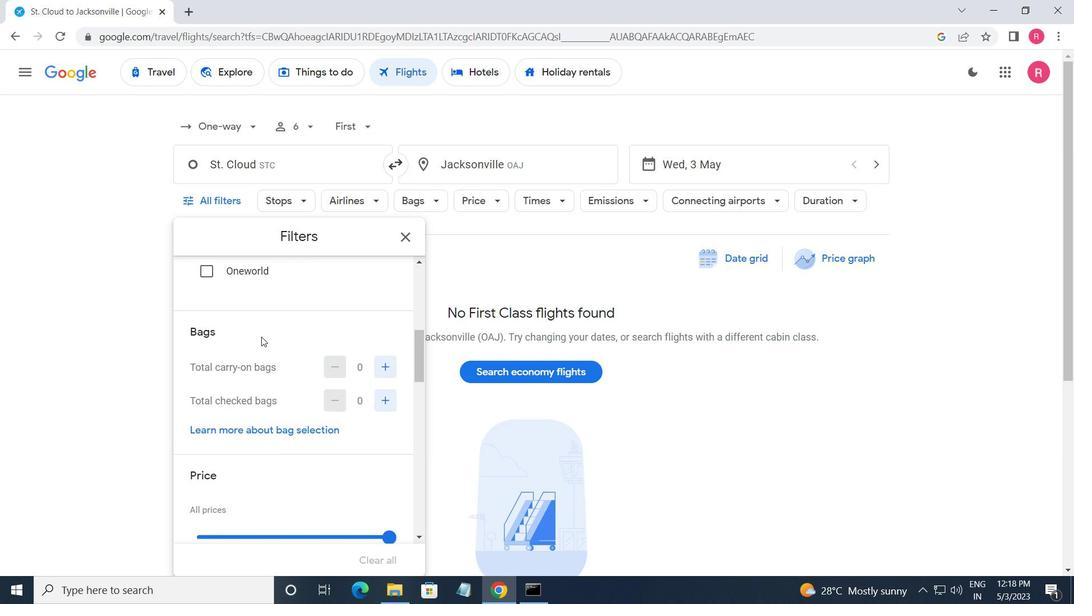 
Action: Mouse moved to (261, 332)
Screenshot: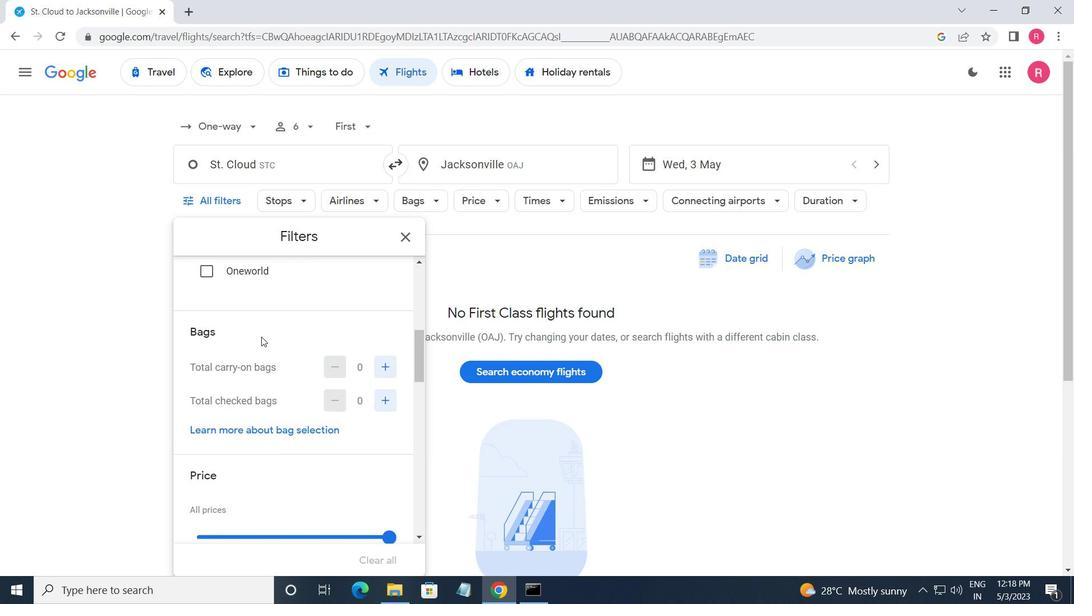
Action: Mouse scrolled (261, 333) with delta (0, 0)
Screenshot: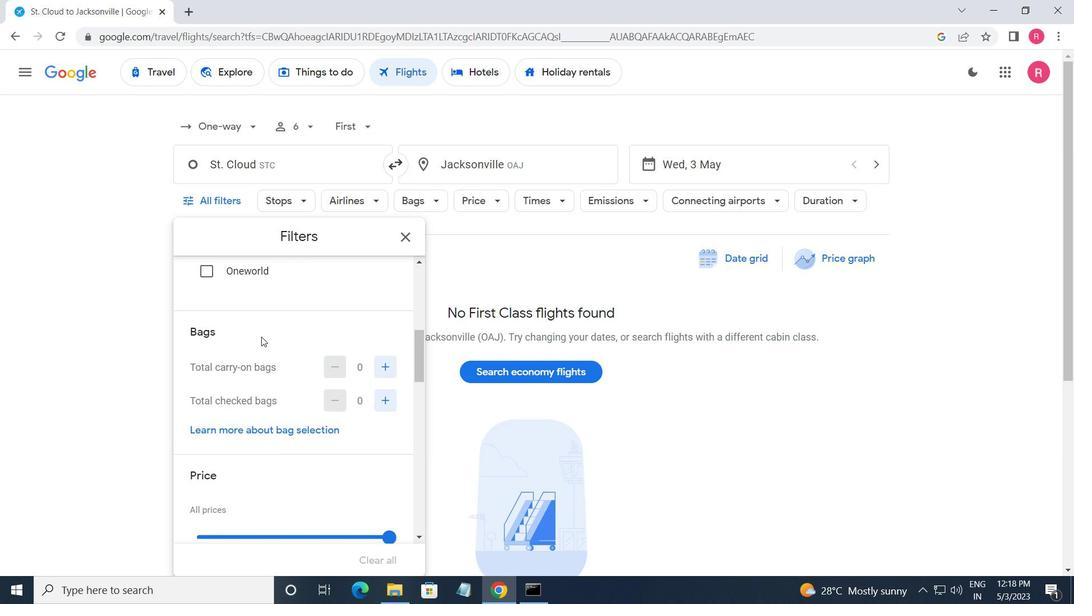 
Action: Mouse scrolled (261, 333) with delta (0, 0)
Screenshot: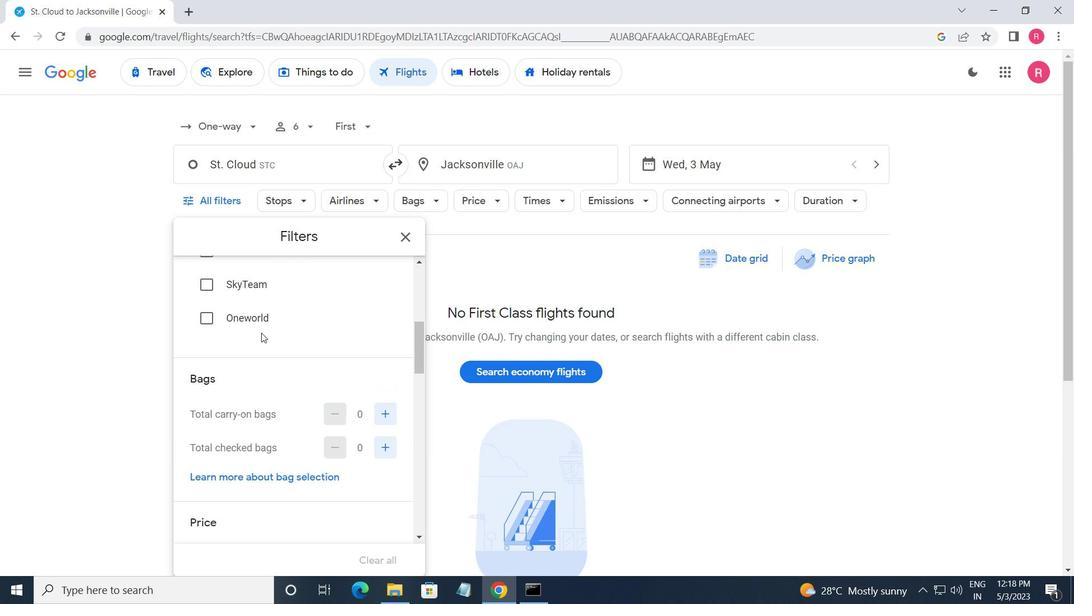 
Action: Mouse moved to (261, 332)
Screenshot: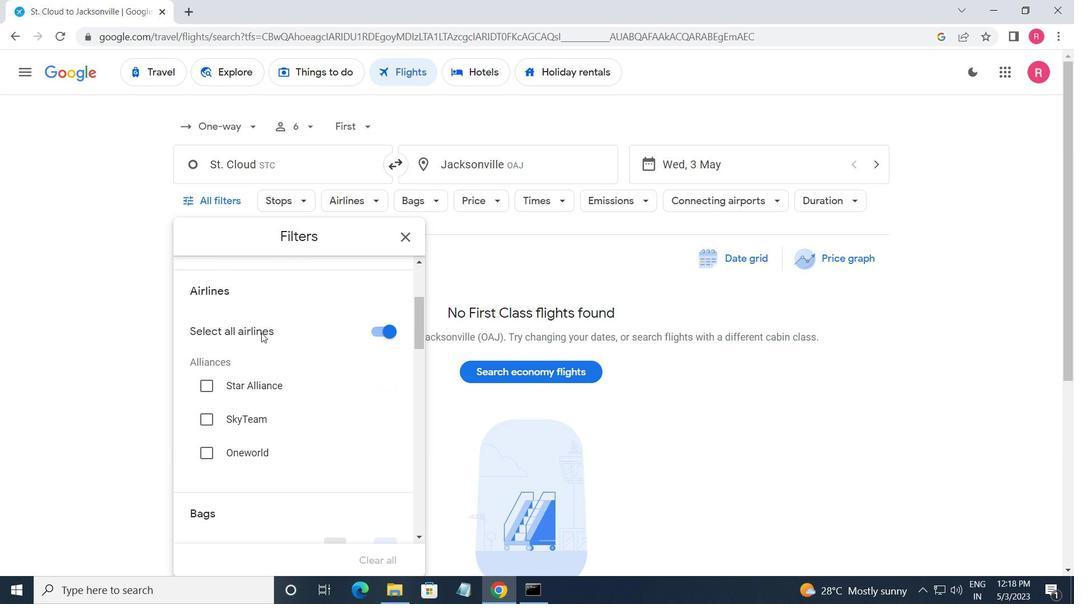 
Action: Mouse scrolled (261, 332) with delta (0, 0)
Screenshot: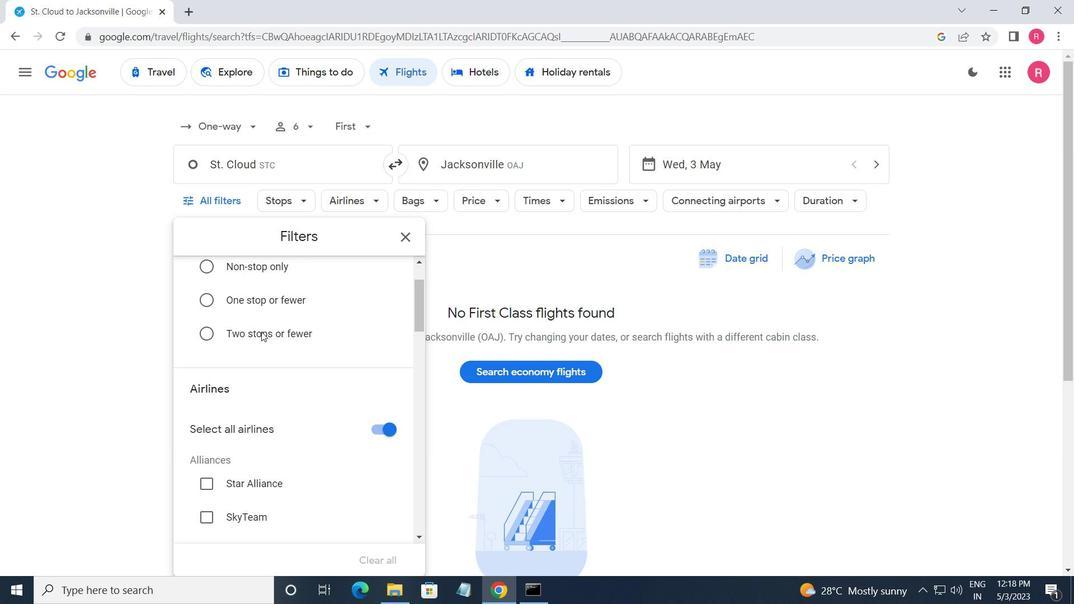 
Action: Mouse moved to (266, 330)
Screenshot: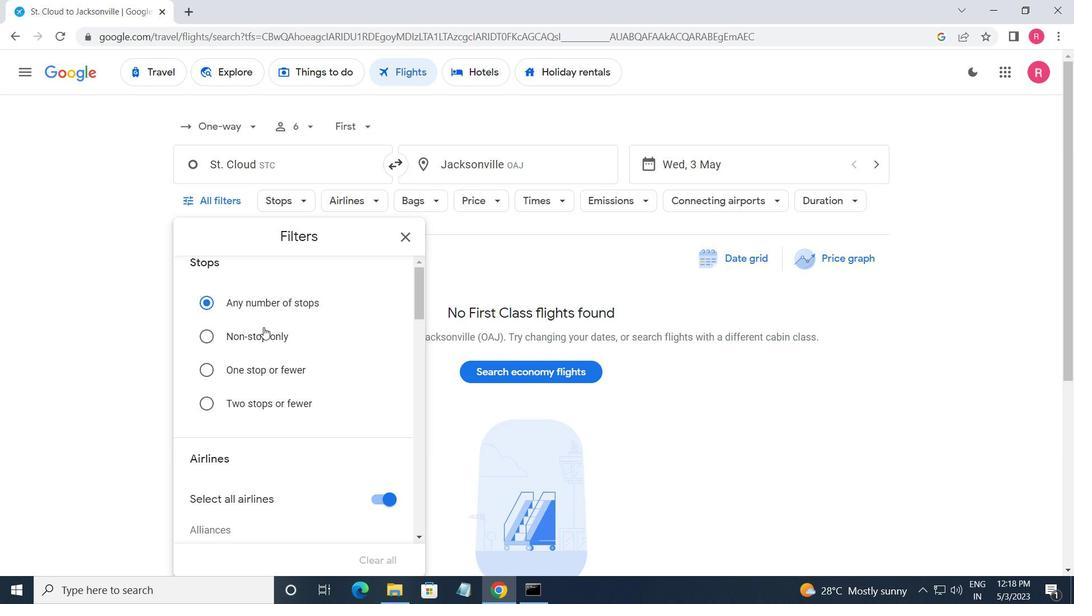
Action: Mouse scrolled (266, 330) with delta (0, 0)
Screenshot: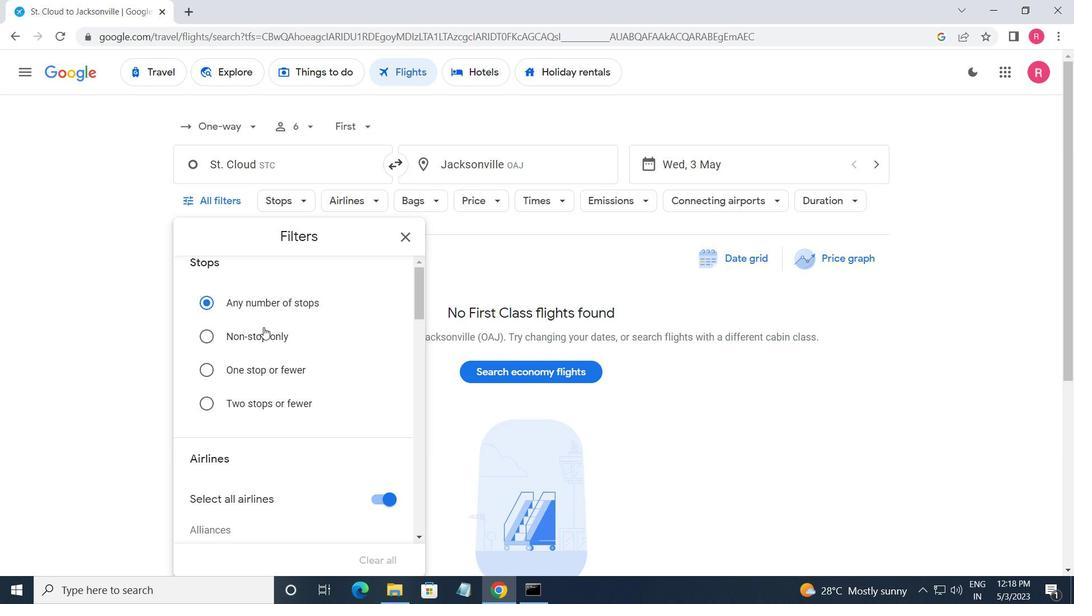 
Action: Mouse moved to (267, 333)
Screenshot: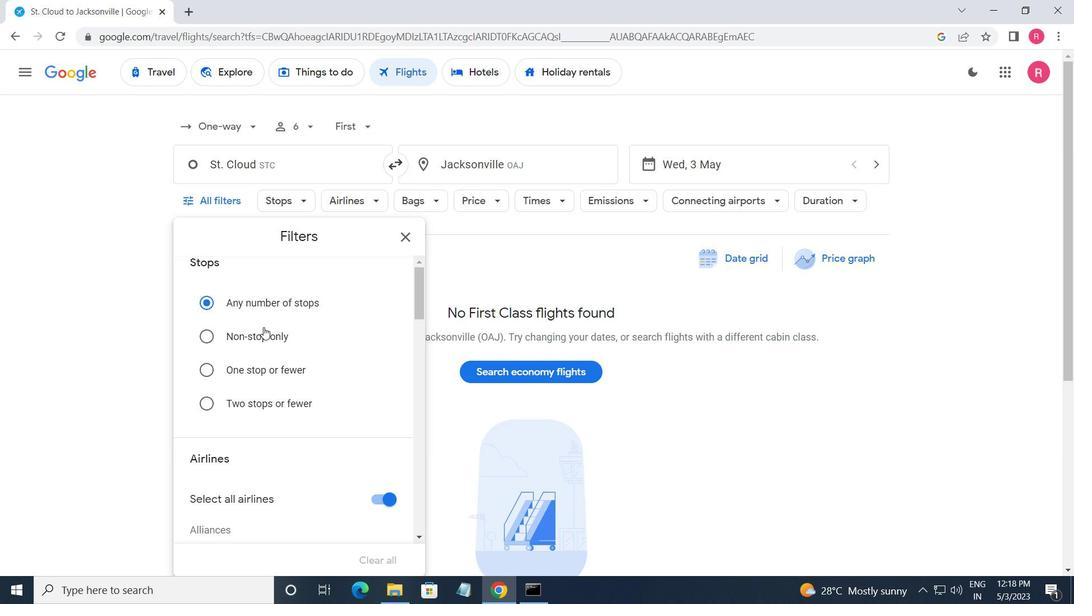 
Action: Mouse scrolled (267, 333) with delta (0, 0)
Screenshot: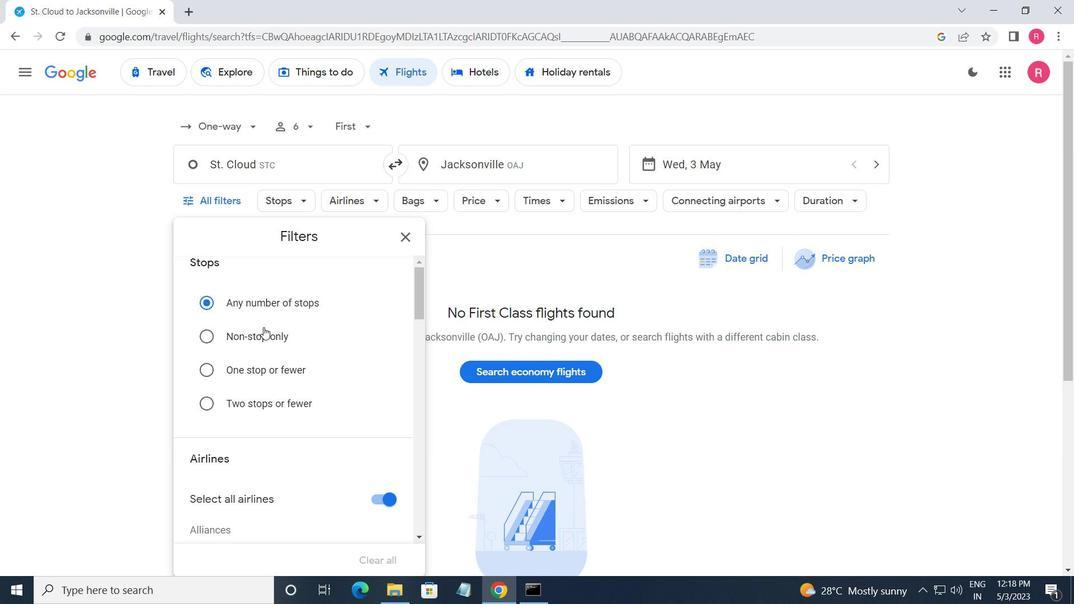 
Action: Mouse scrolled (267, 333) with delta (0, 0)
Screenshot: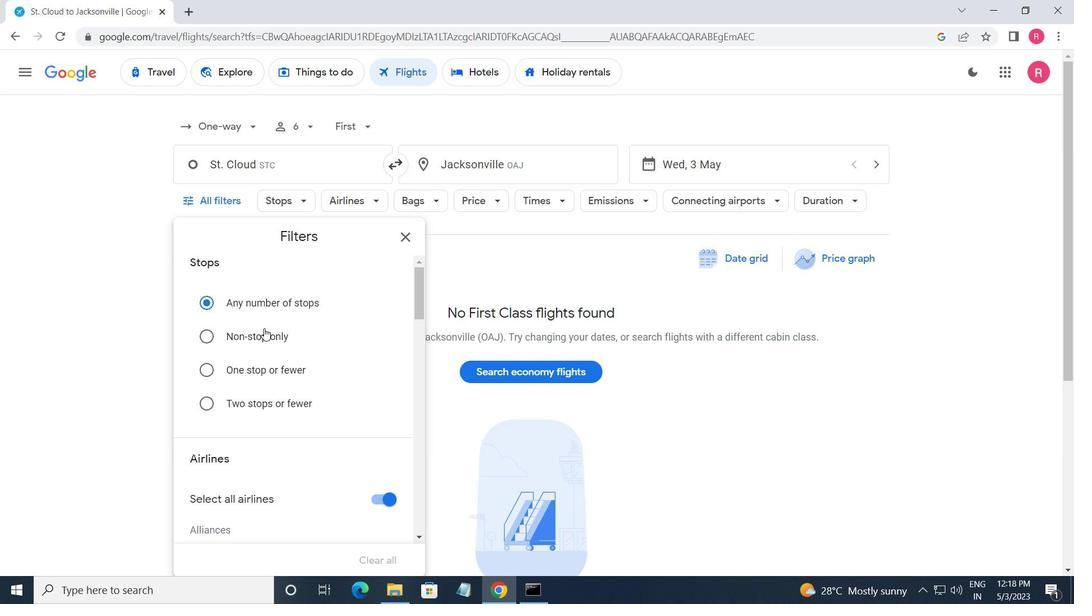 
Action: Mouse scrolled (267, 333) with delta (0, 0)
Screenshot: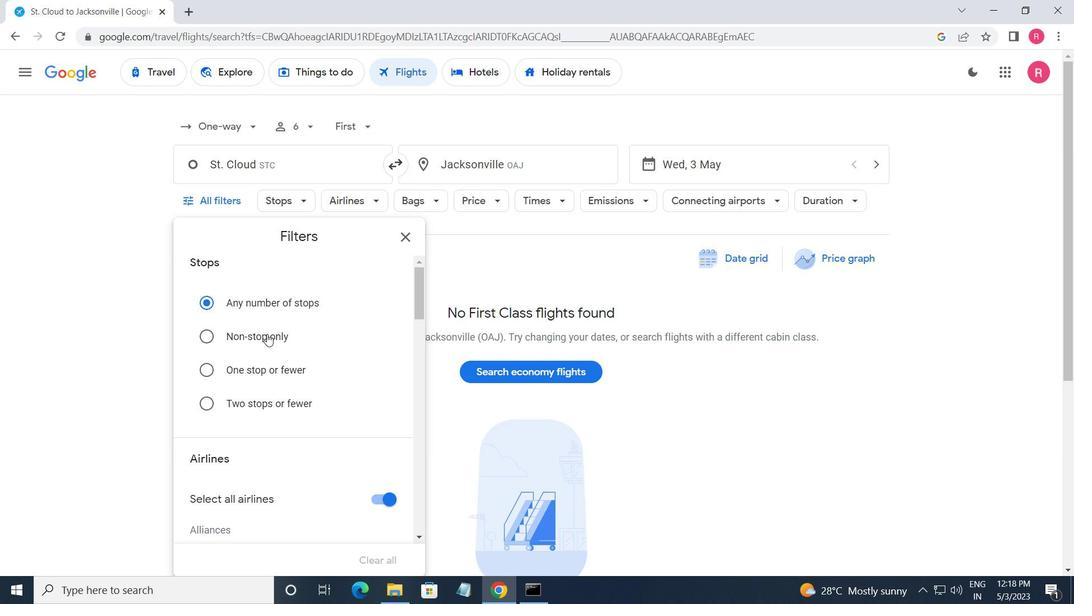 
Action: Mouse moved to (267, 335)
Screenshot: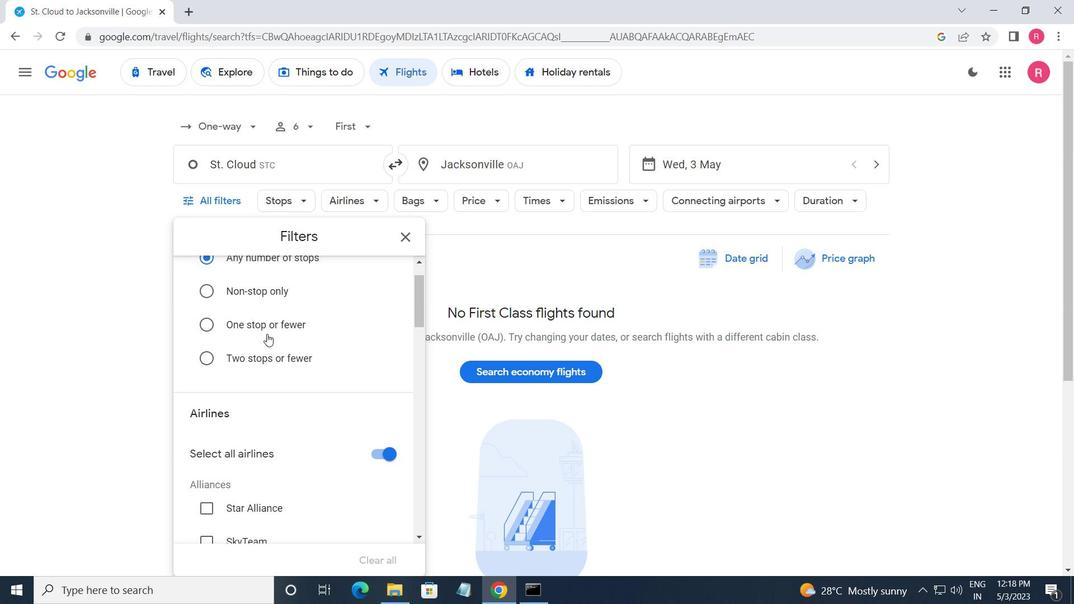 
Action: Mouse scrolled (267, 334) with delta (0, 0)
Screenshot: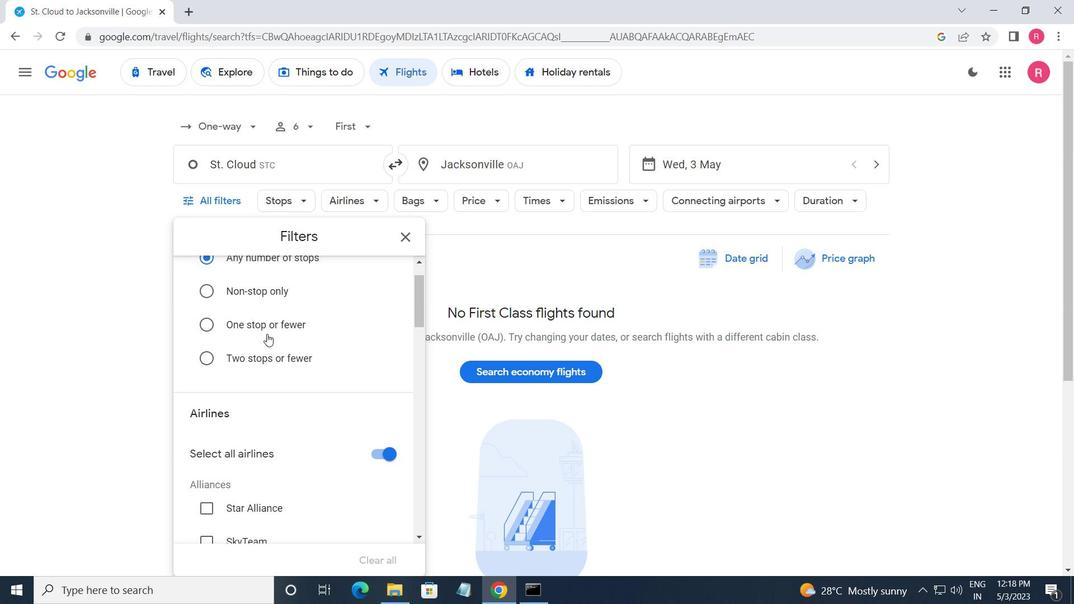 
Action: Mouse moved to (268, 335)
Screenshot: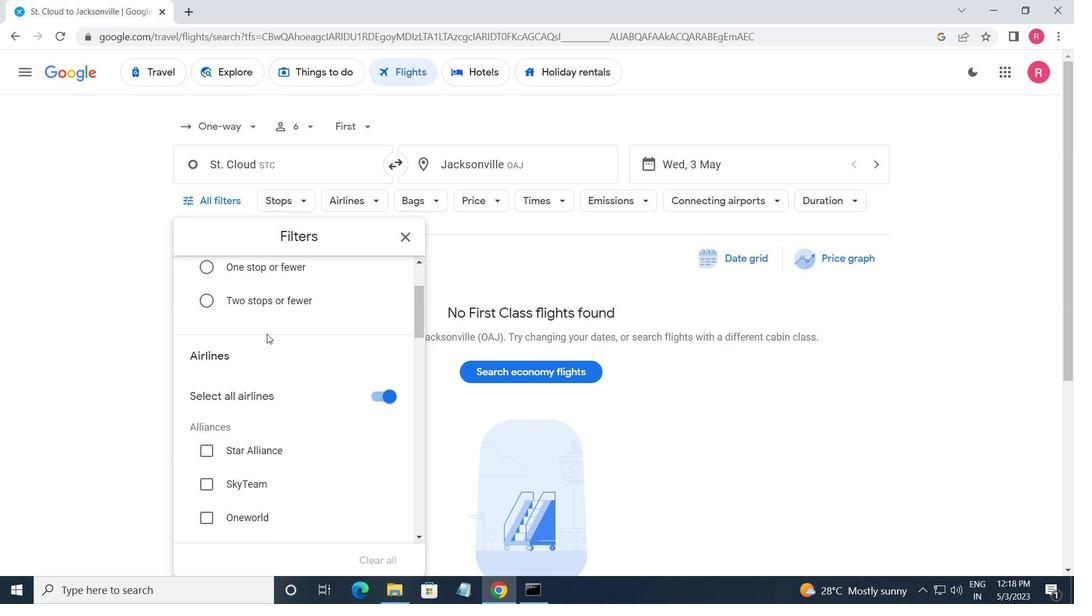 
Action: Mouse scrolled (268, 334) with delta (0, 0)
Screenshot: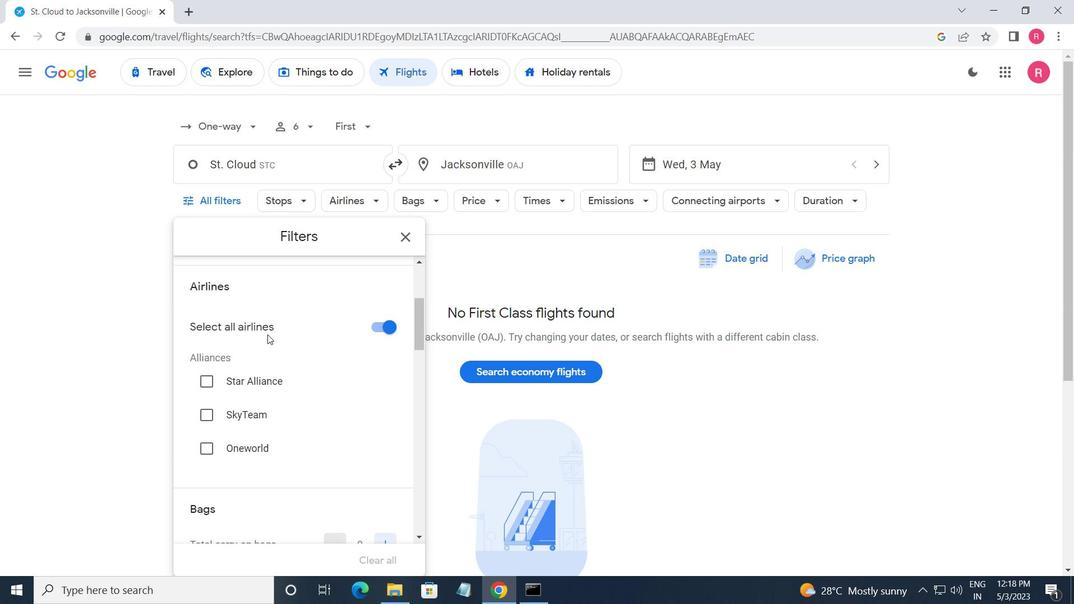 
Action: Mouse moved to (270, 333)
Screenshot: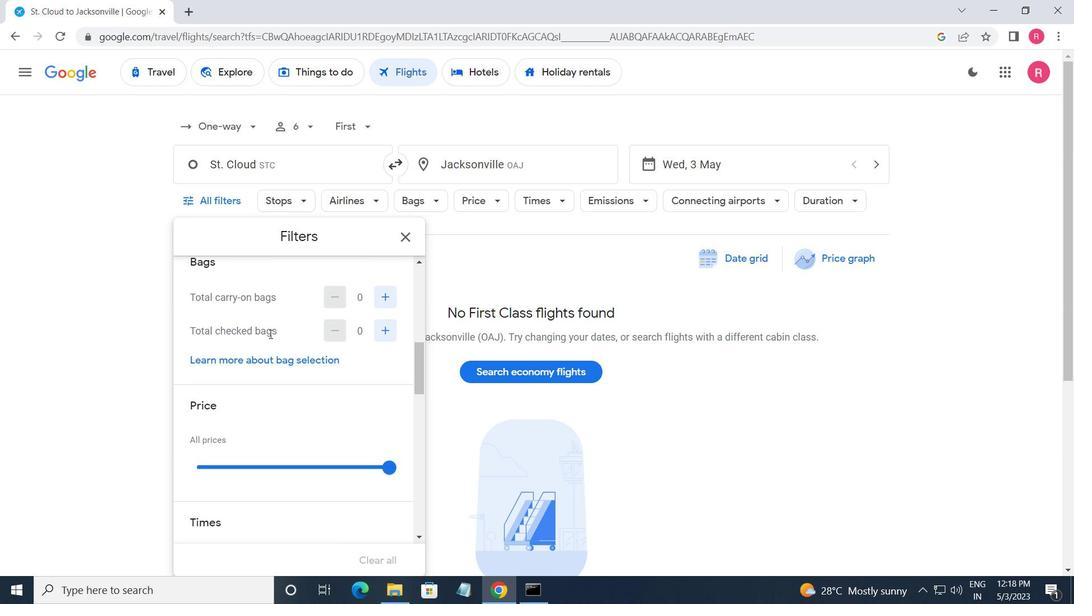
Action: Mouse scrolled (270, 333) with delta (0, 0)
Screenshot: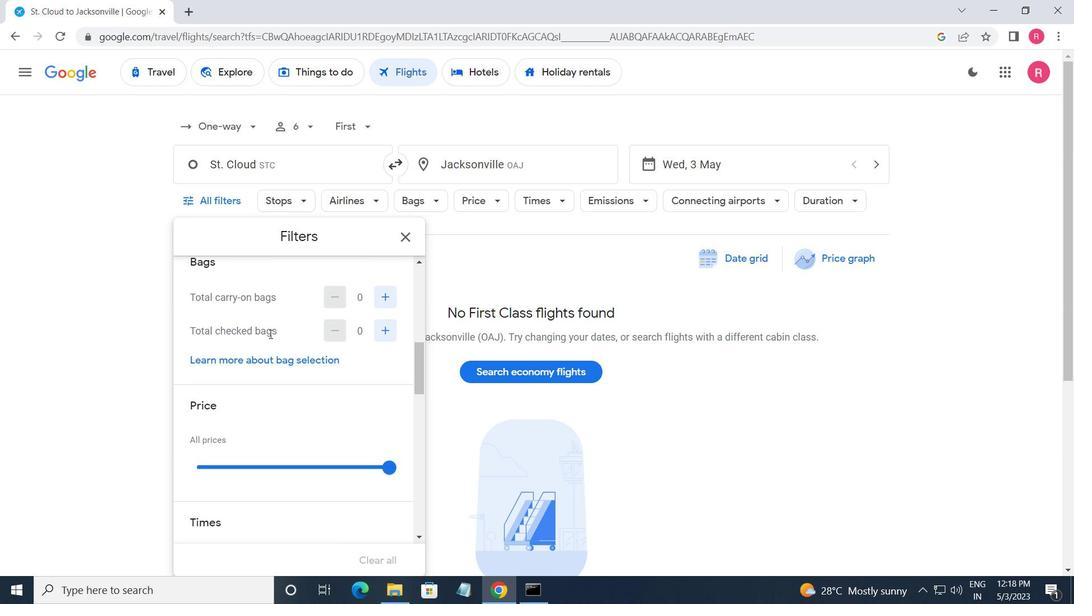 
Action: Mouse moved to (289, 322)
Screenshot: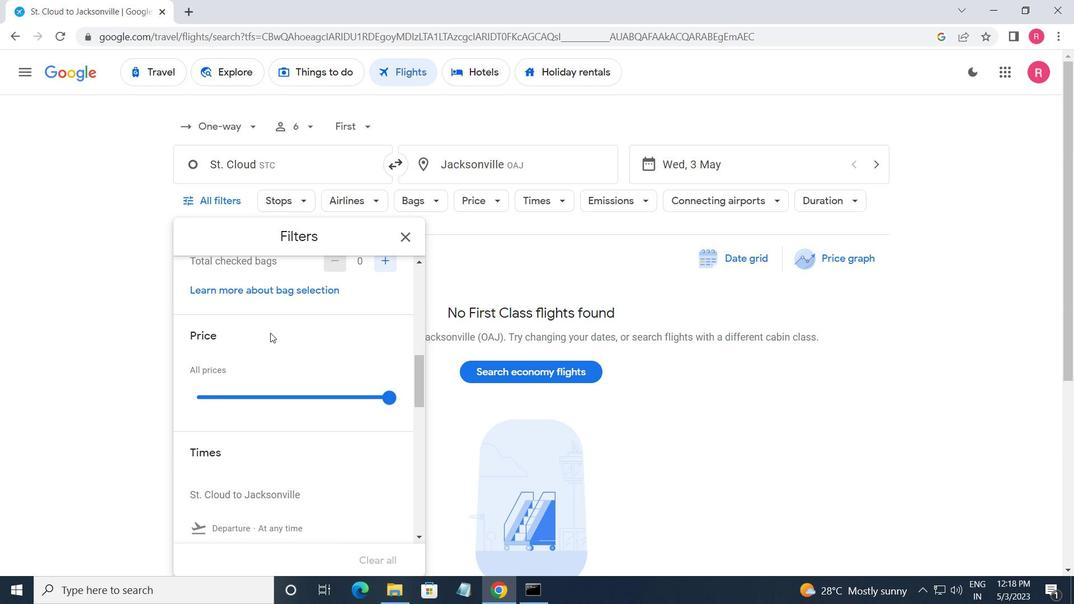 
Action: Mouse scrolled (289, 322) with delta (0, 0)
Screenshot: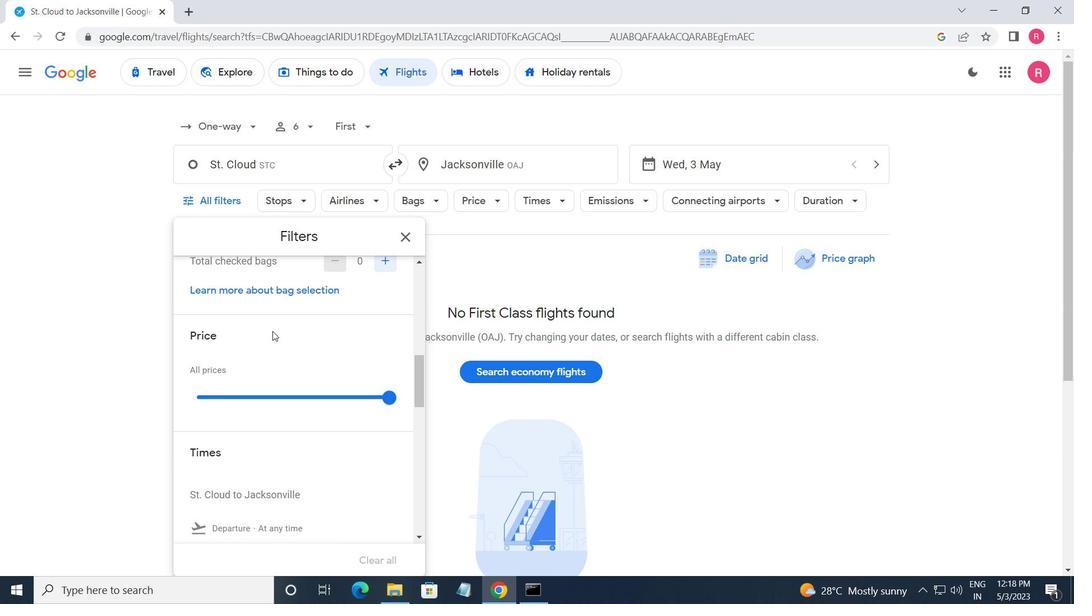 
Action: Mouse moved to (384, 334)
Screenshot: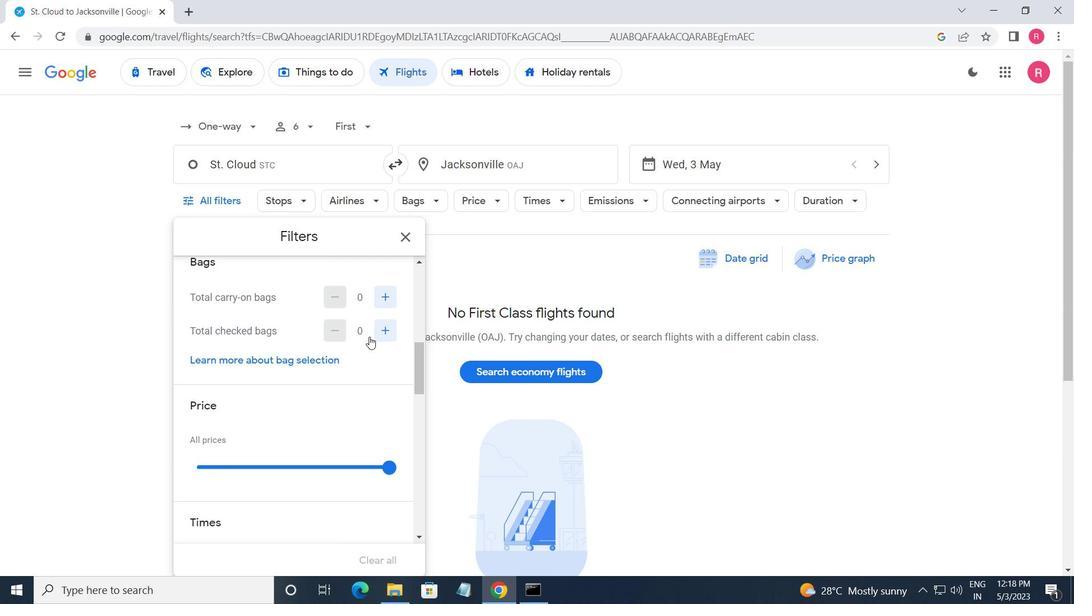 
Action: Mouse pressed left at (384, 334)
Screenshot: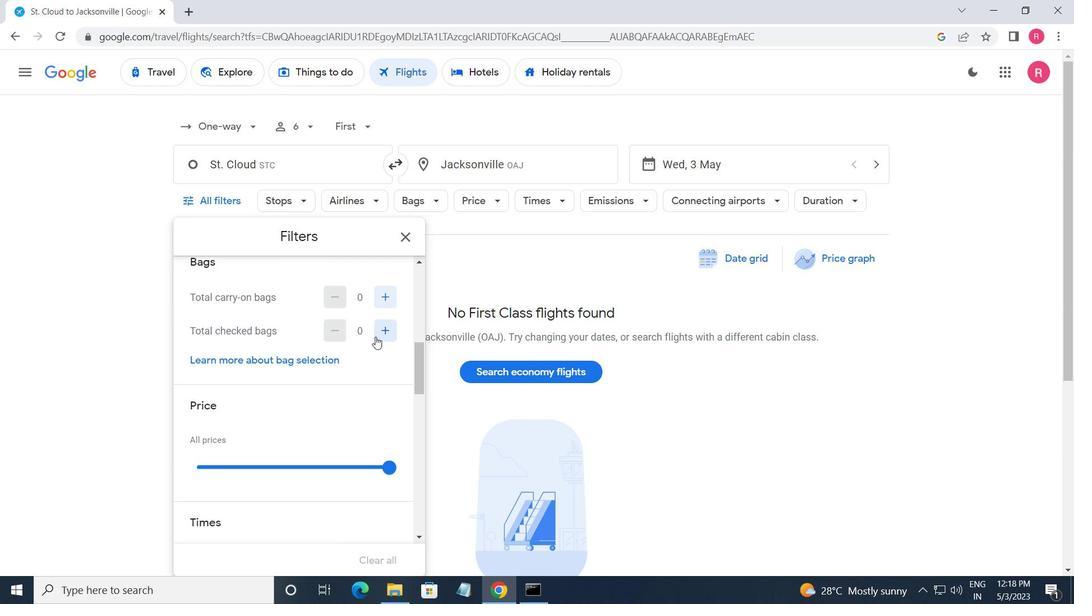 
Action: Mouse moved to (370, 346)
Screenshot: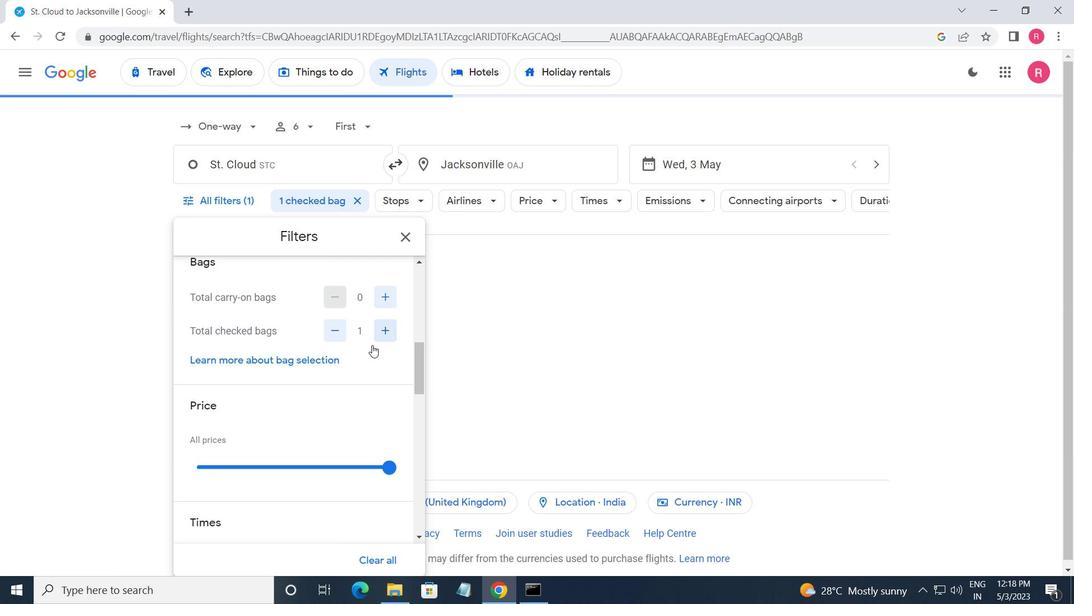 
Action: Mouse scrolled (370, 345) with delta (0, 0)
Screenshot: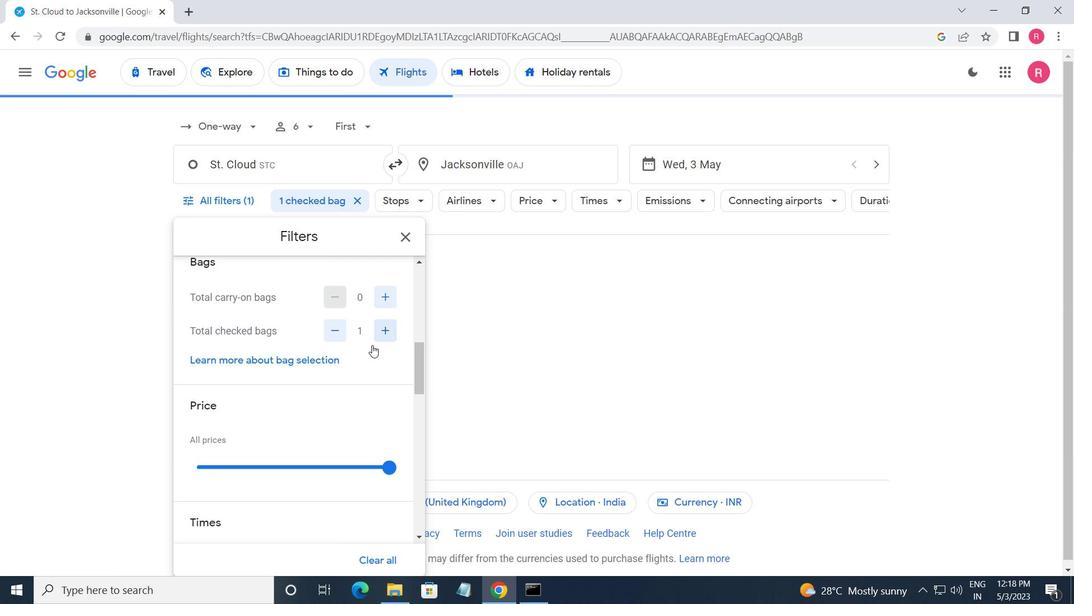 
Action: Mouse scrolled (370, 345) with delta (0, 0)
Screenshot: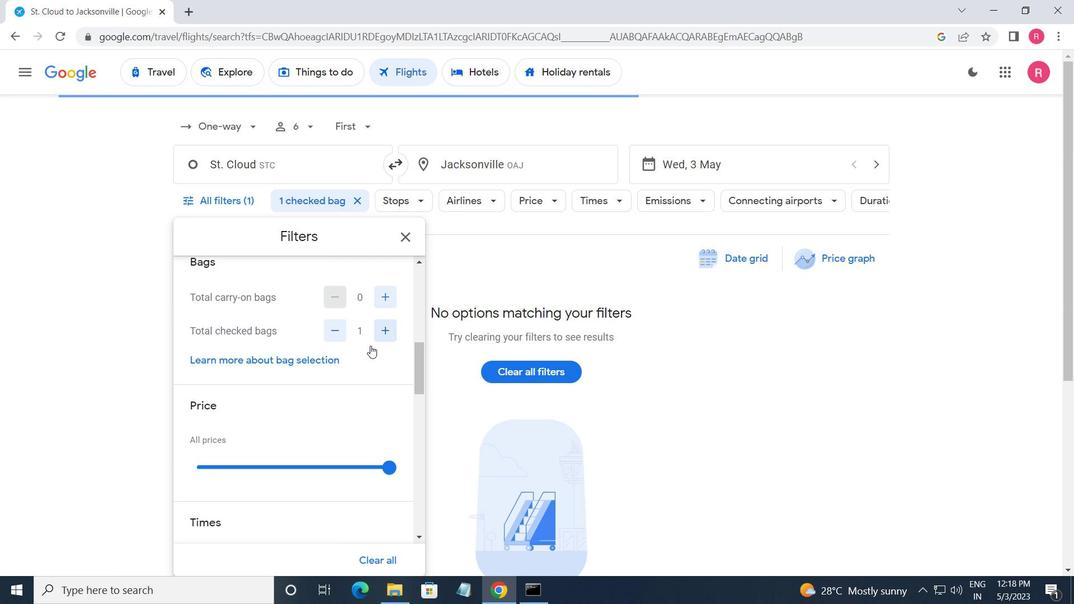 
Action: Mouse moved to (389, 328)
Screenshot: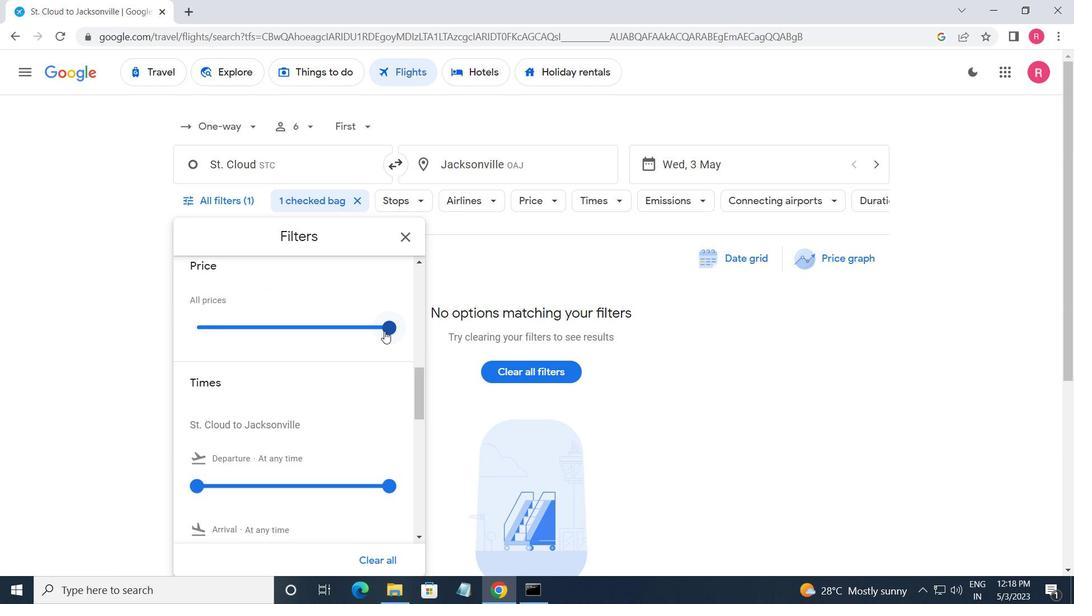 
Action: Mouse pressed left at (389, 328)
Screenshot: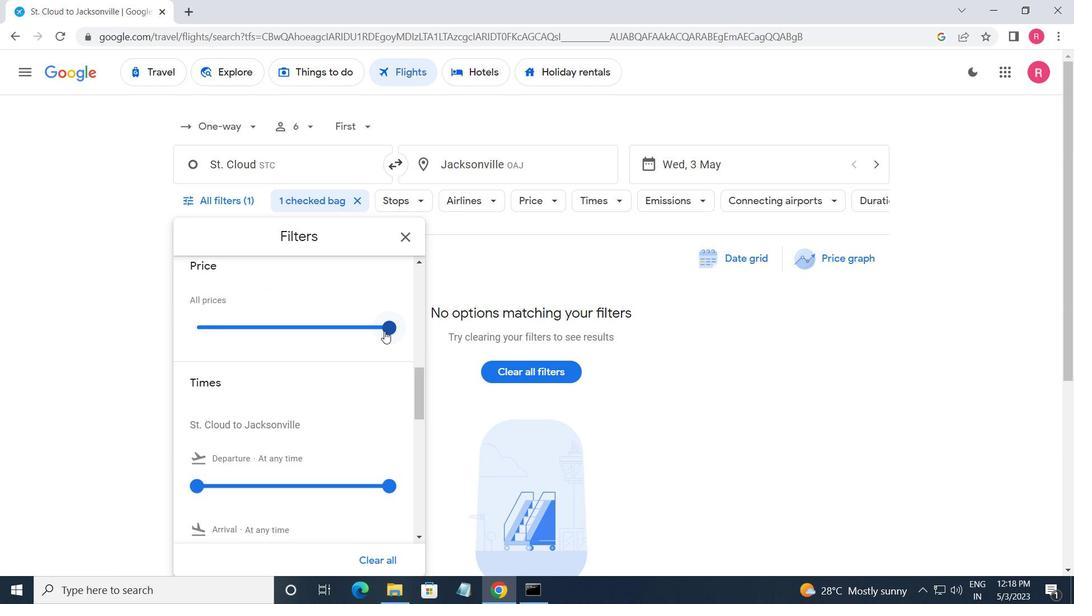 
Action: Mouse moved to (373, 349)
Screenshot: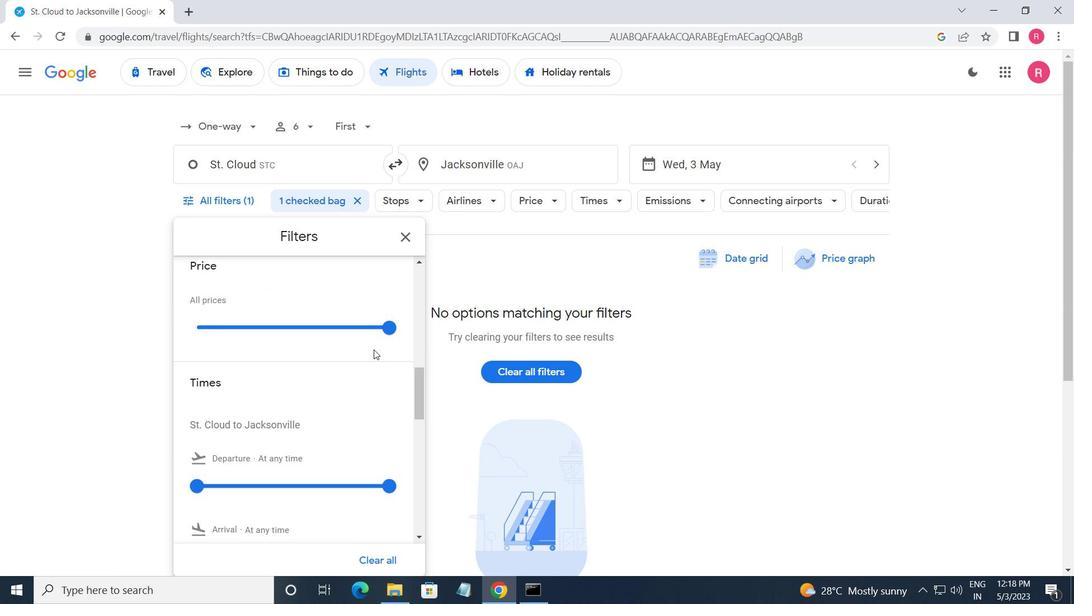 
Action: Mouse scrolled (373, 349) with delta (0, 0)
Screenshot: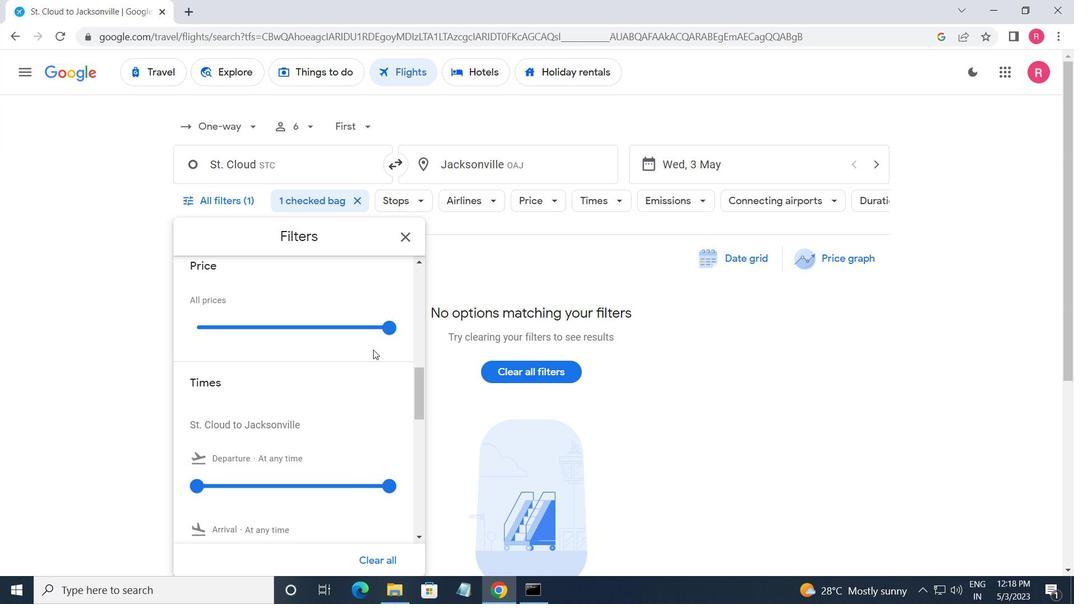
Action: Mouse scrolled (373, 349) with delta (0, 0)
Screenshot: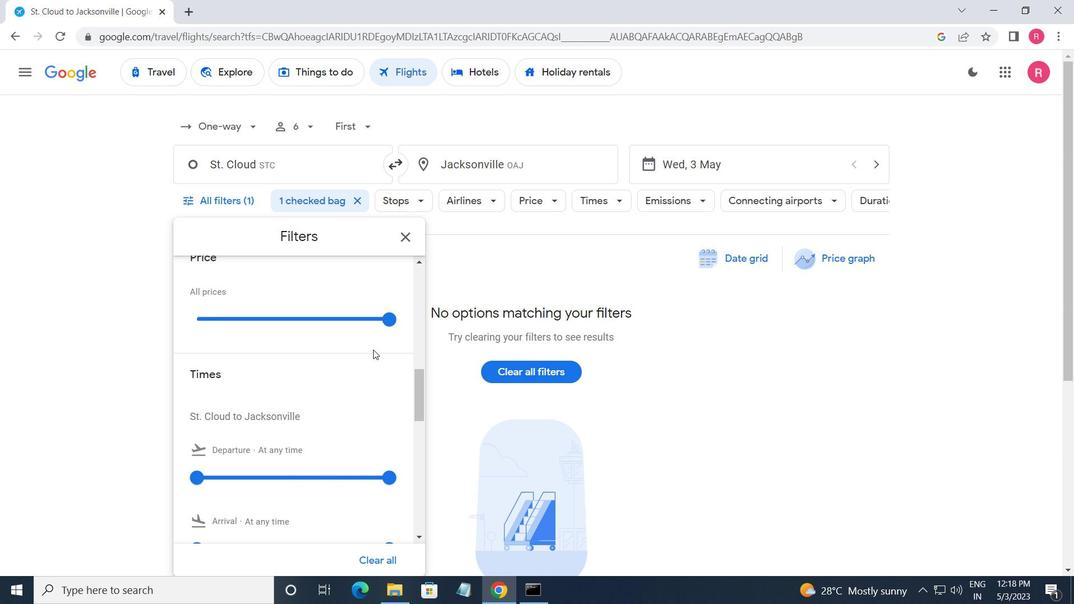
Action: Mouse moved to (195, 338)
Screenshot: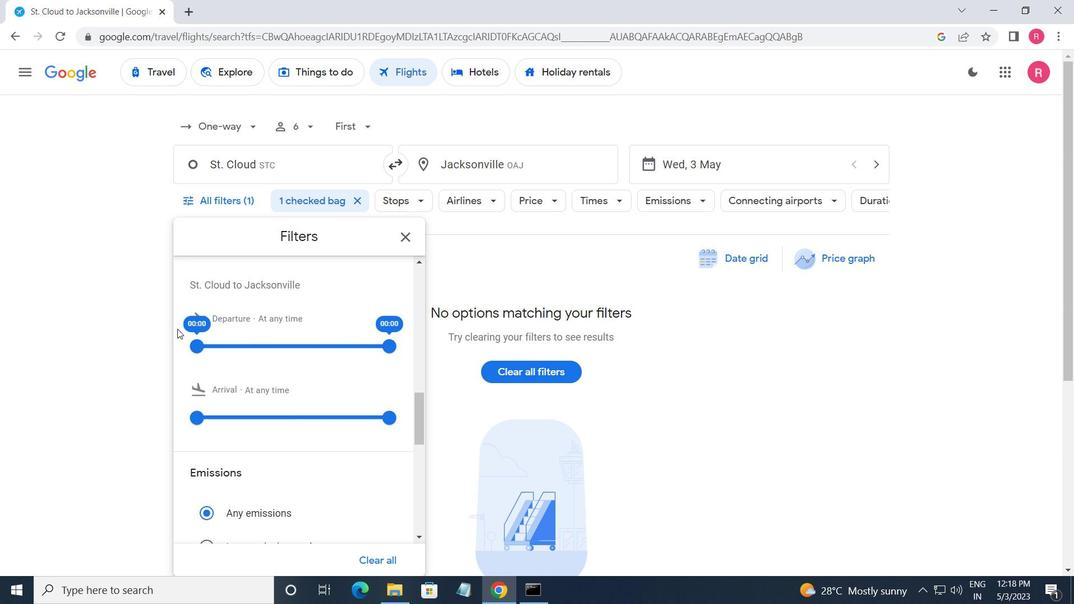 
Action: Mouse pressed left at (195, 338)
Screenshot: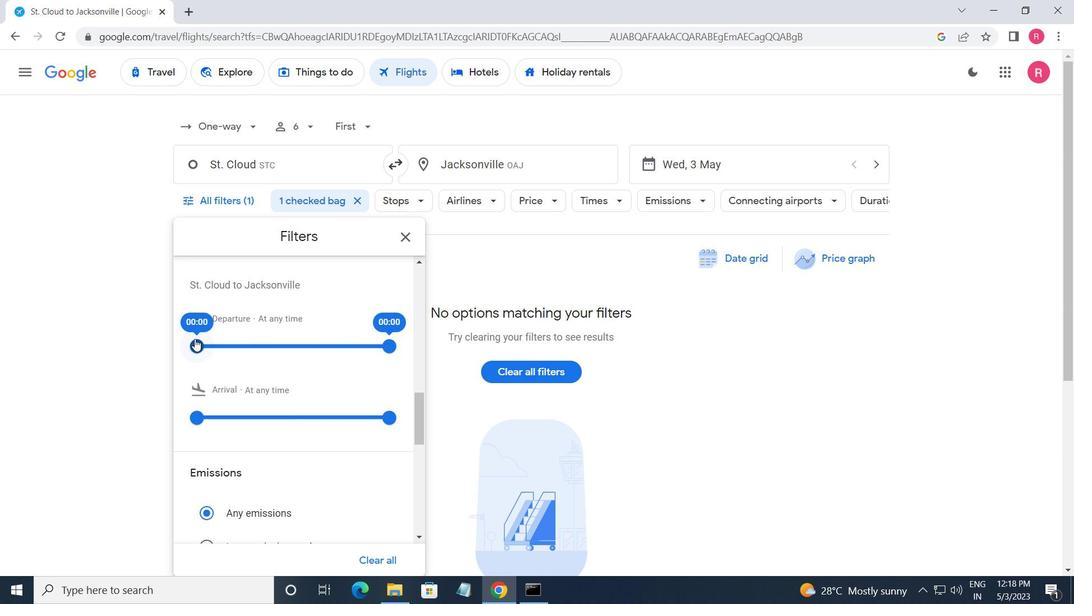
Action: Mouse moved to (406, 241)
Screenshot: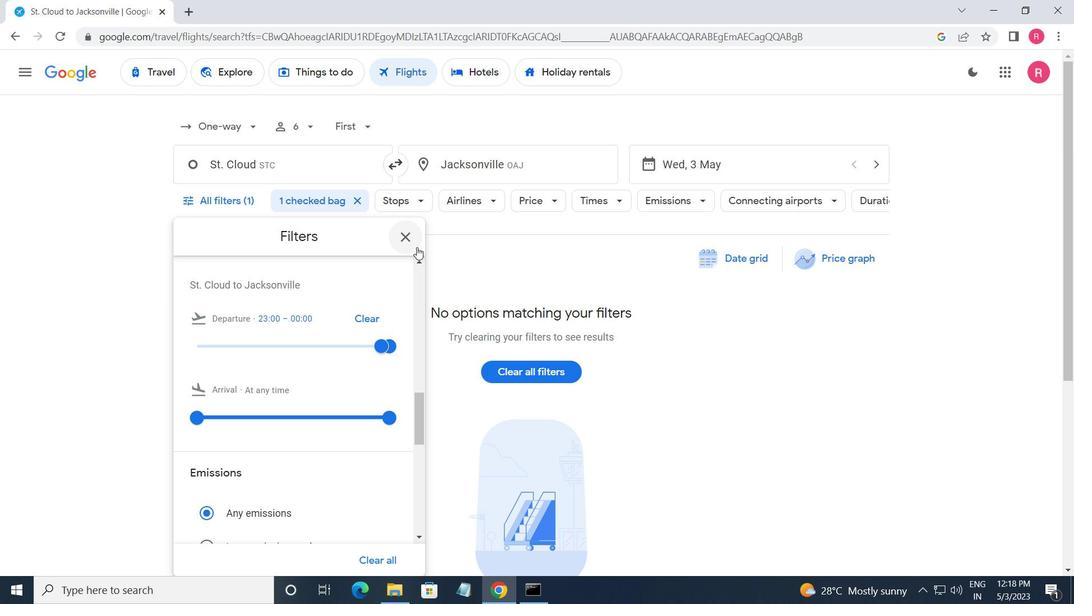 
Action: Mouse pressed left at (406, 241)
Screenshot: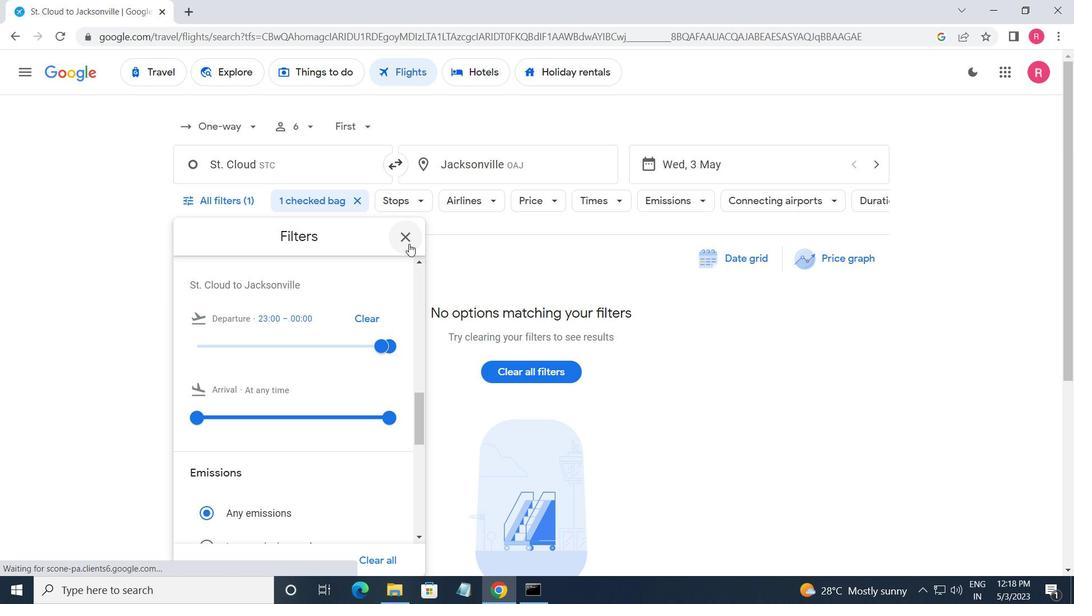 
Action: Mouse moved to (274, 290)
Screenshot: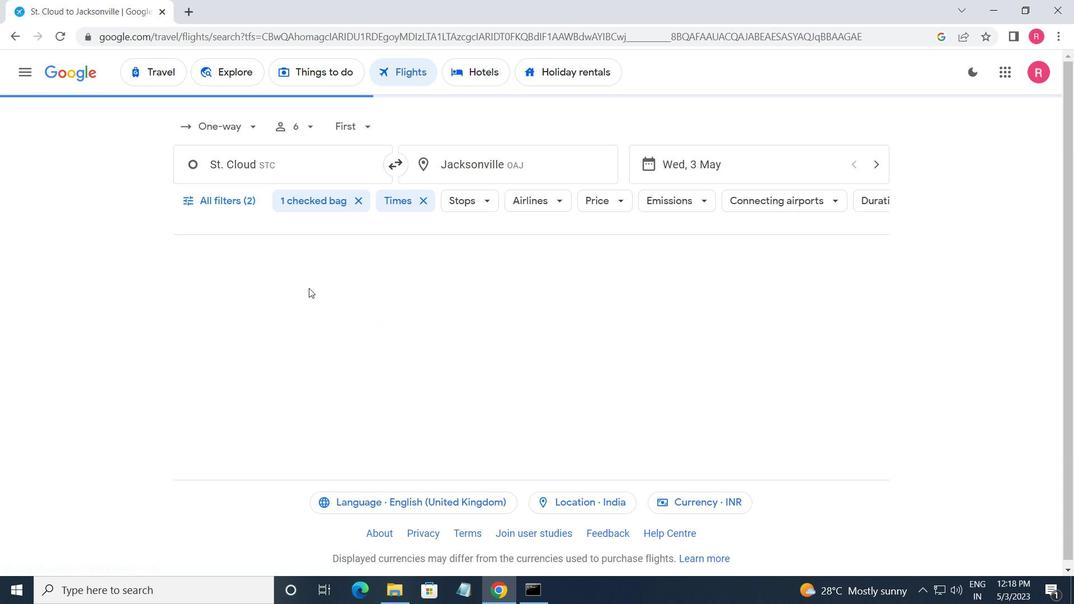 
